 Task: Create a due date automation trigger when advanced on, 2 hours before a card is due add basic with the blue label.
Action: Mouse moved to (1179, 362)
Screenshot: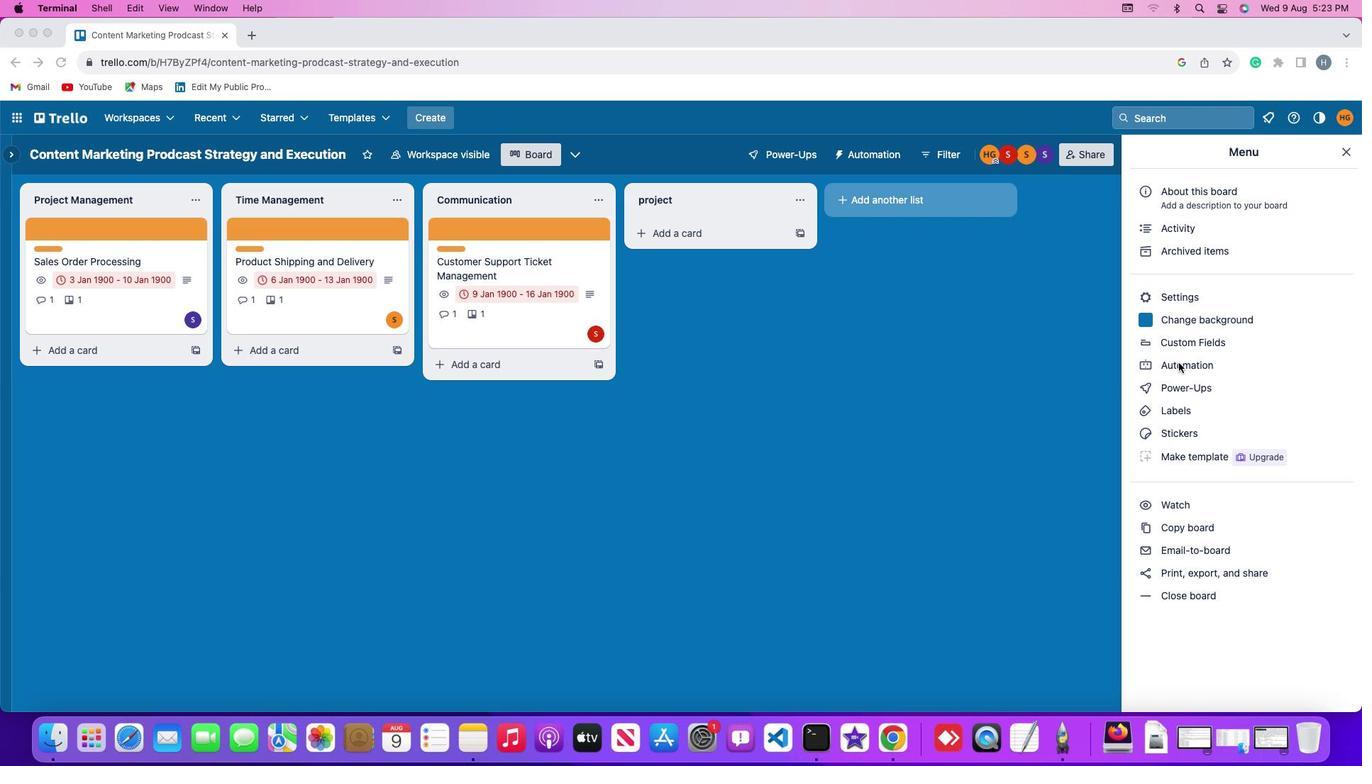 
Action: Mouse pressed left at (1179, 362)
Screenshot: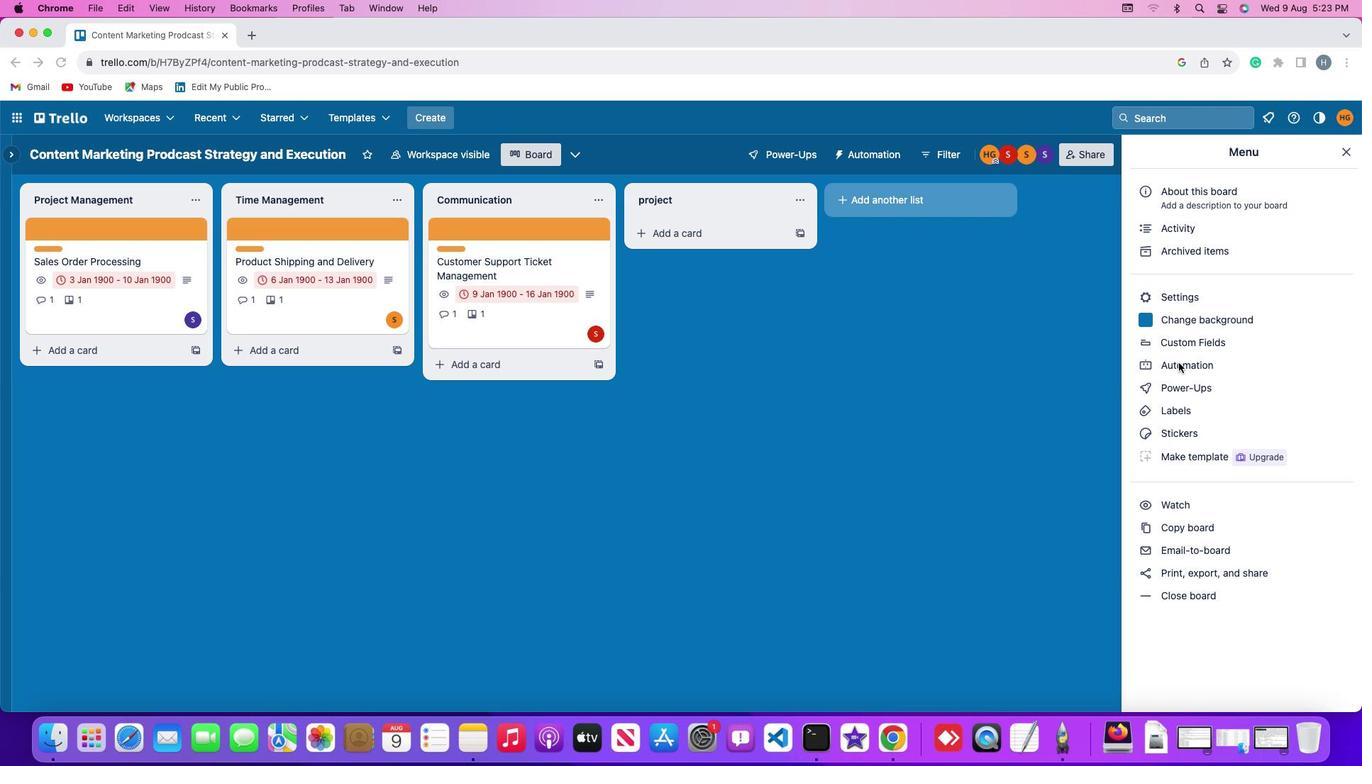 
Action: Mouse pressed left at (1179, 362)
Screenshot: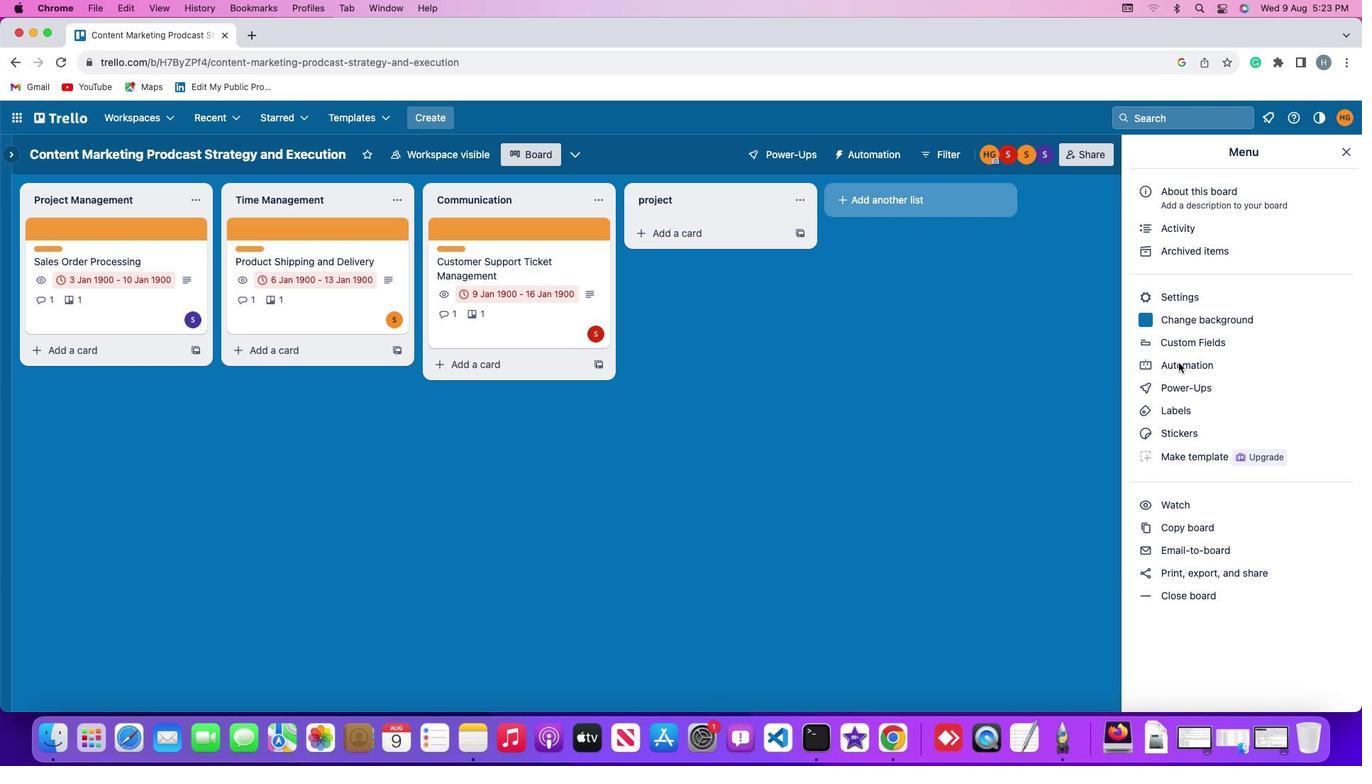 
Action: Mouse moved to (85, 337)
Screenshot: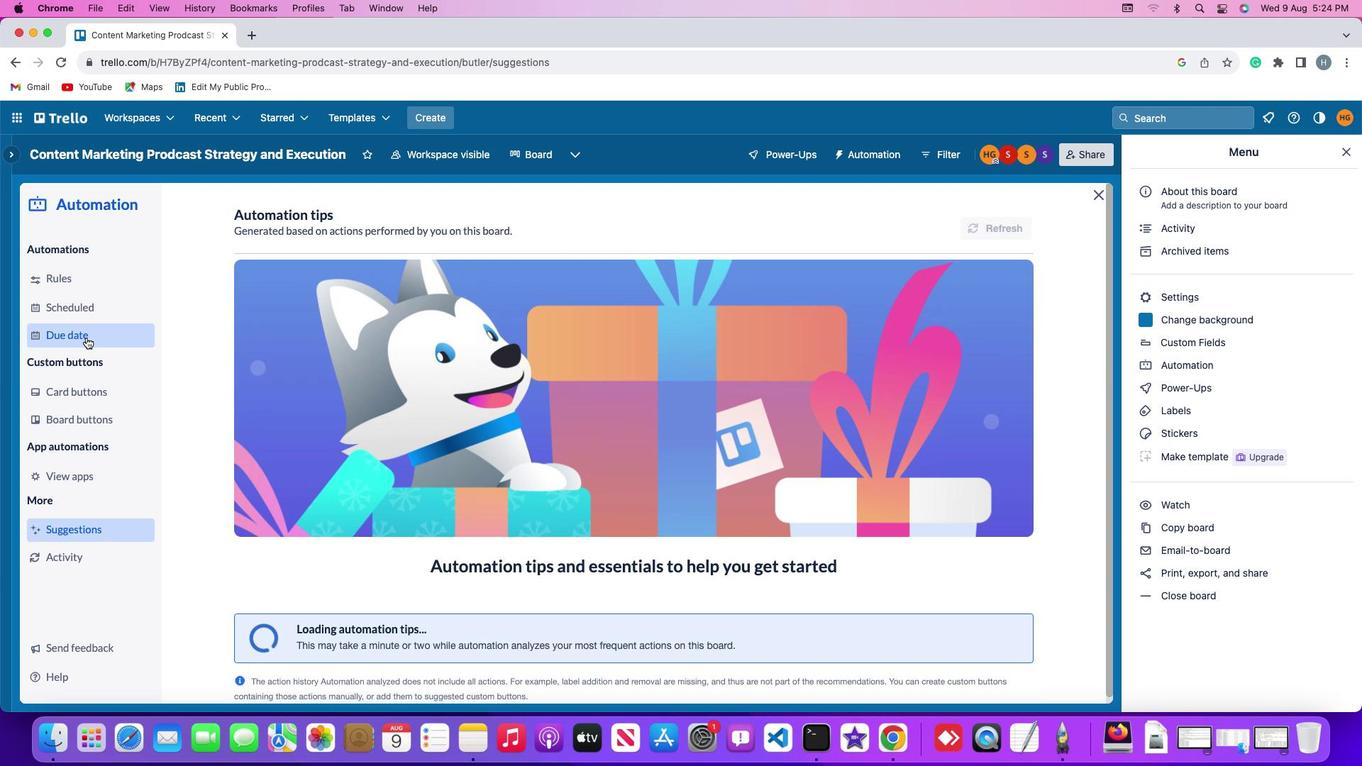 
Action: Mouse pressed left at (85, 337)
Screenshot: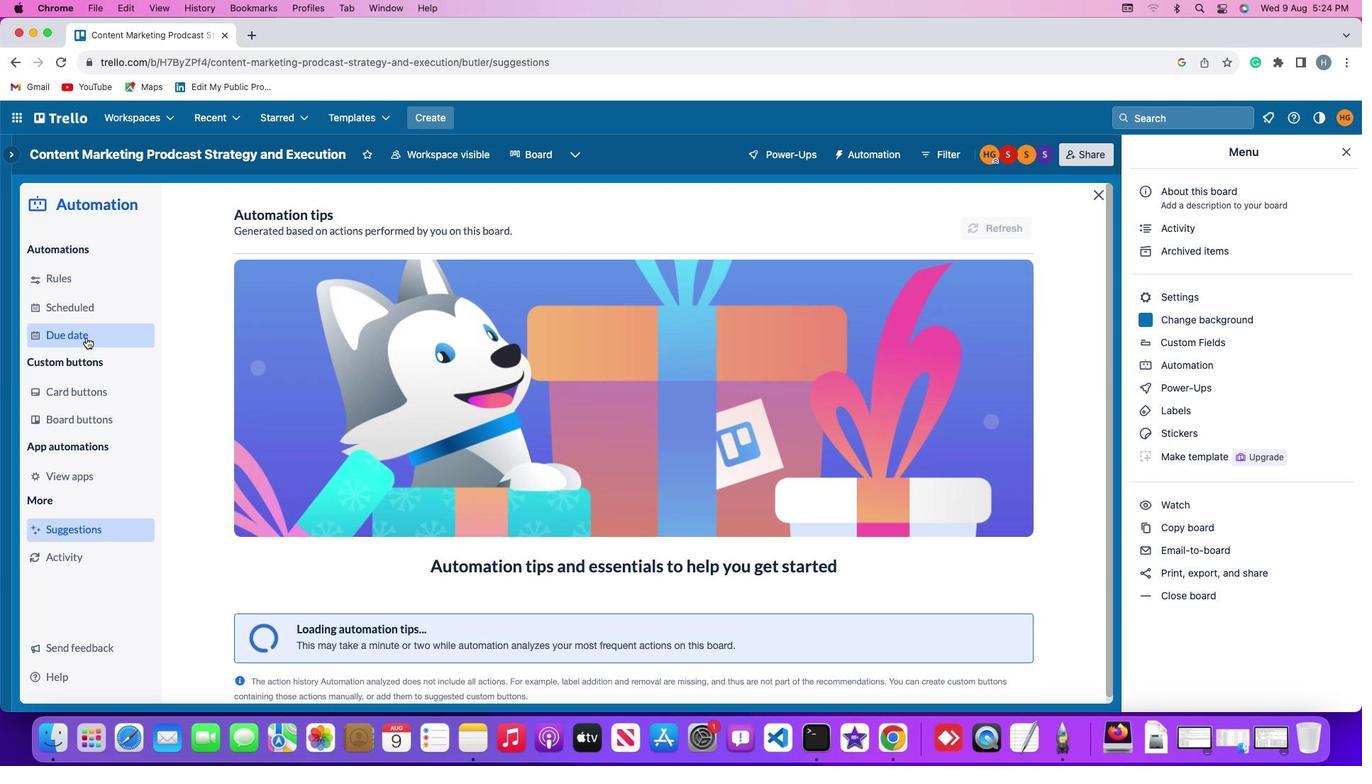 
Action: Mouse moved to (940, 216)
Screenshot: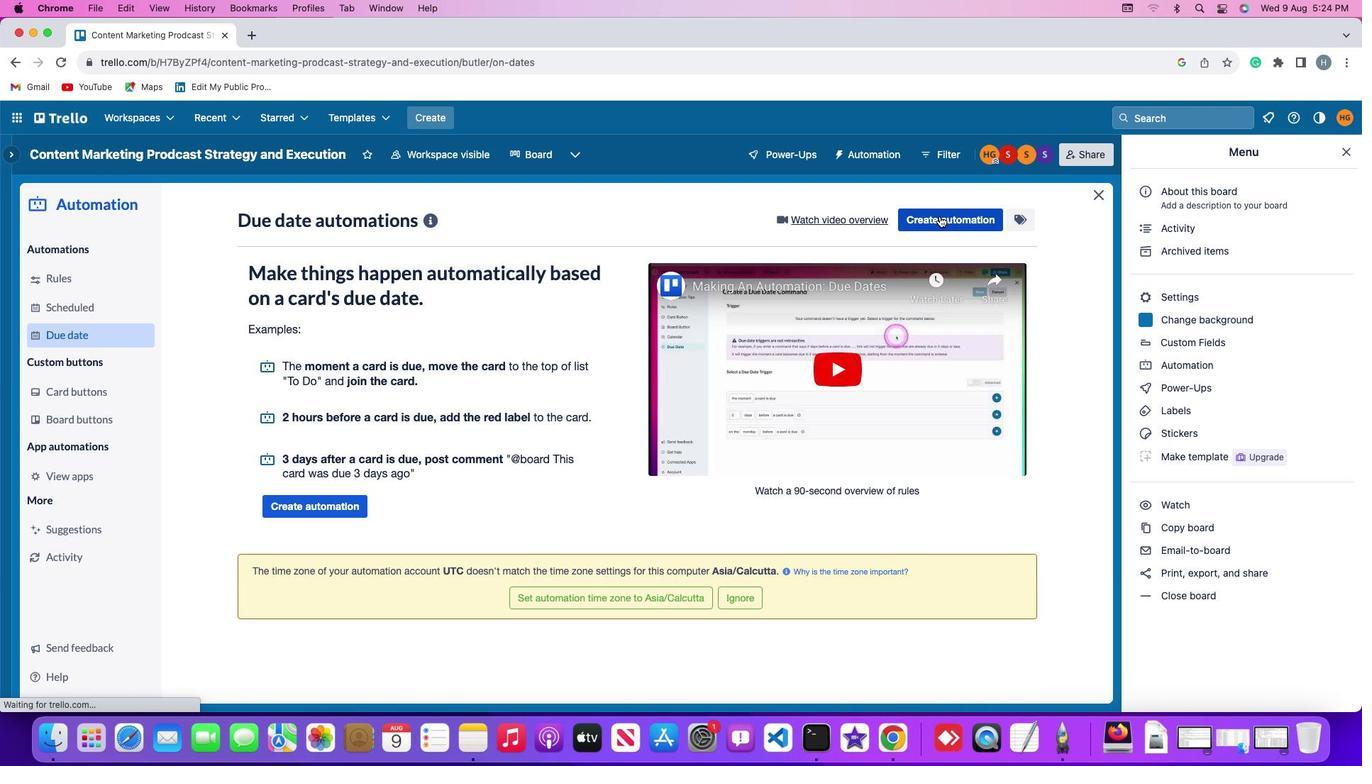 
Action: Mouse pressed left at (940, 216)
Screenshot: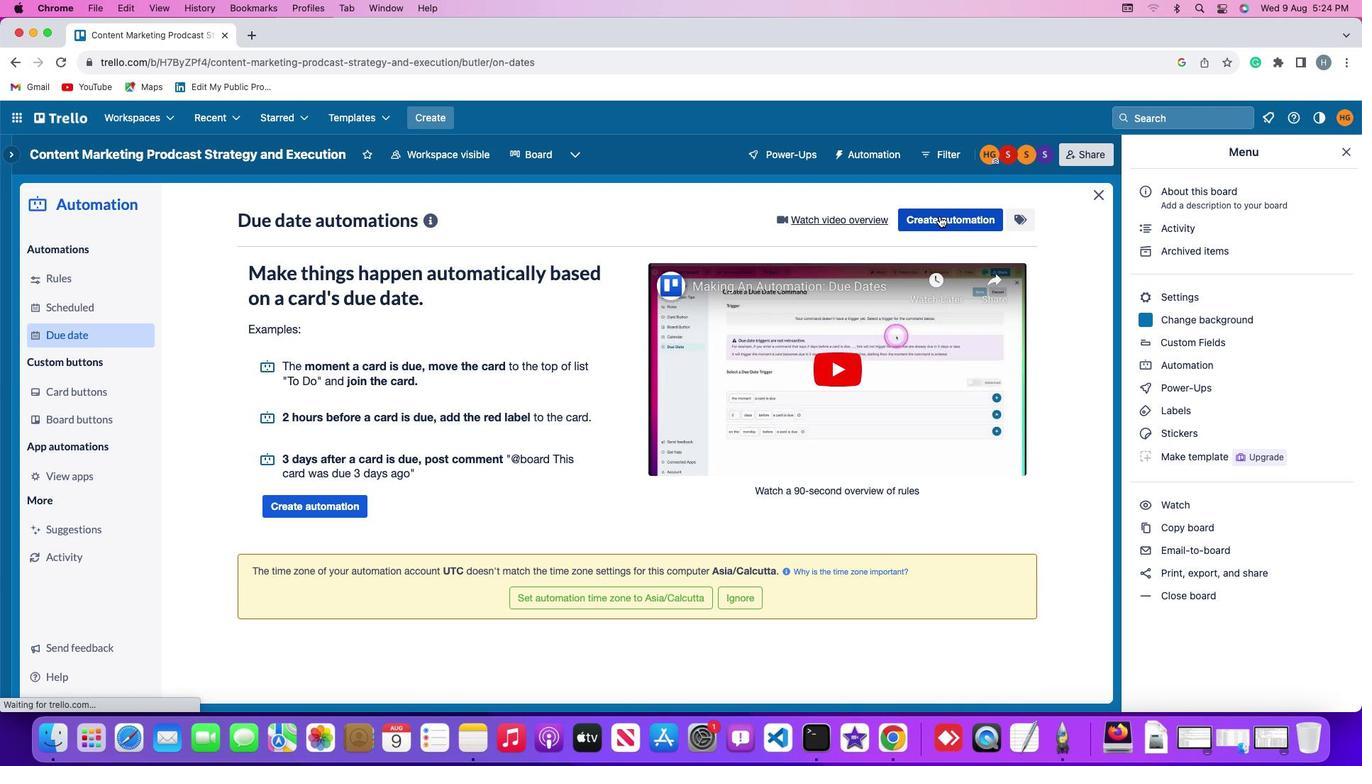 
Action: Mouse moved to (297, 351)
Screenshot: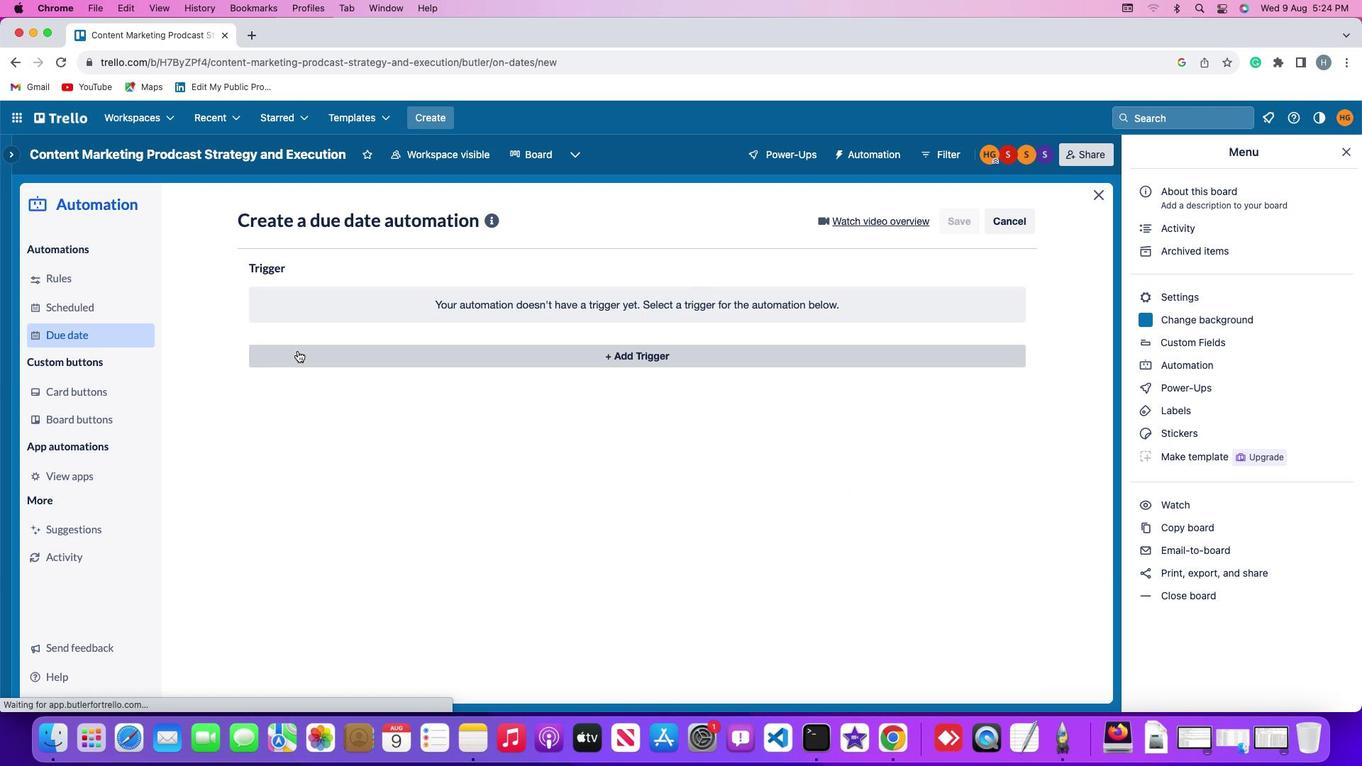 
Action: Mouse pressed left at (297, 351)
Screenshot: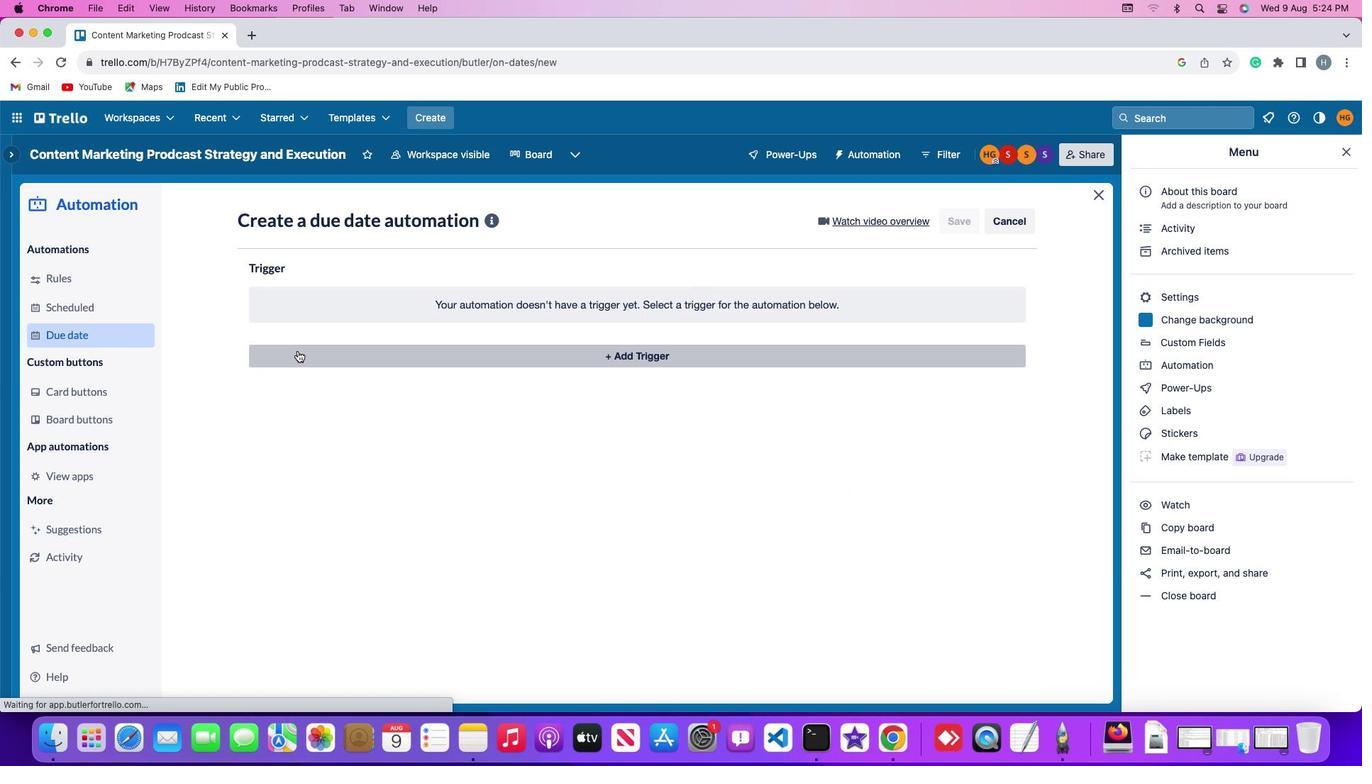 
Action: Mouse moved to (269, 562)
Screenshot: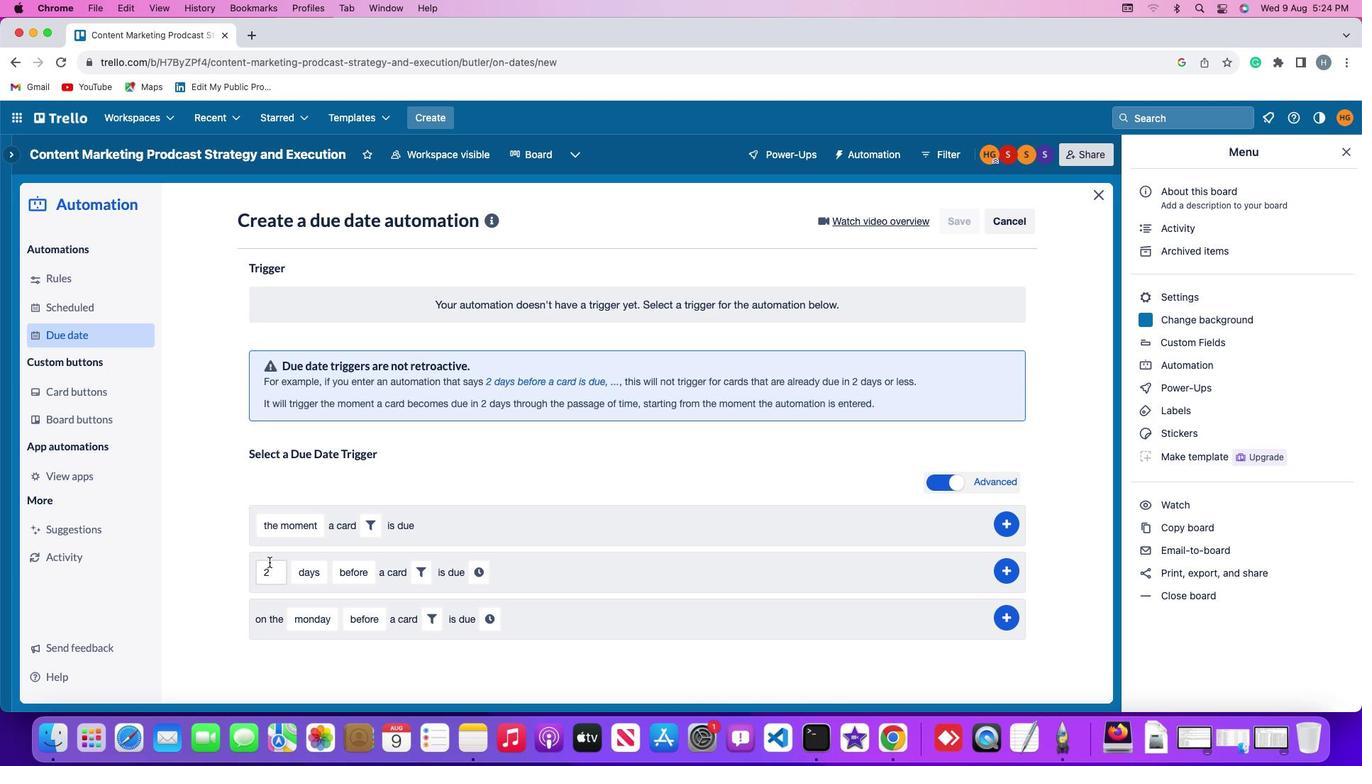 
Action: Mouse pressed left at (269, 562)
Screenshot: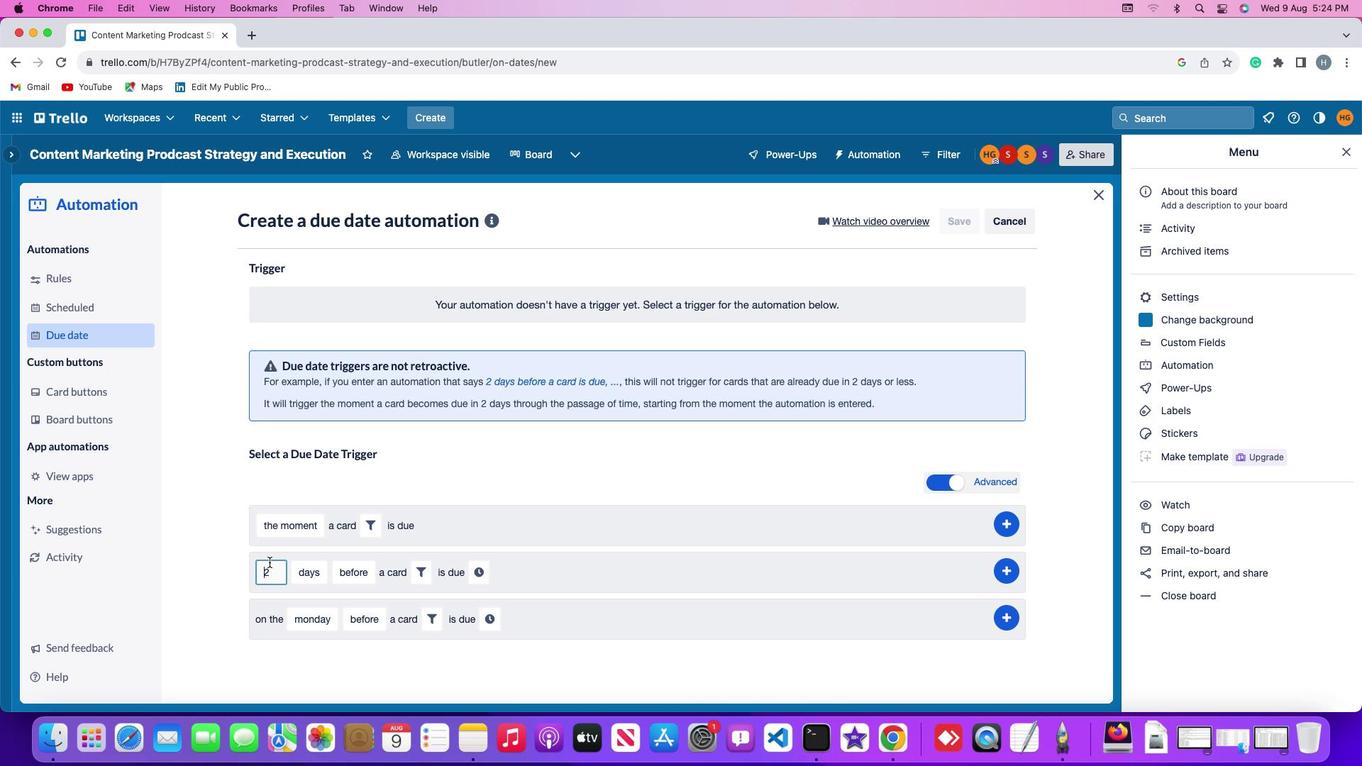 
Action: Mouse moved to (271, 559)
Screenshot: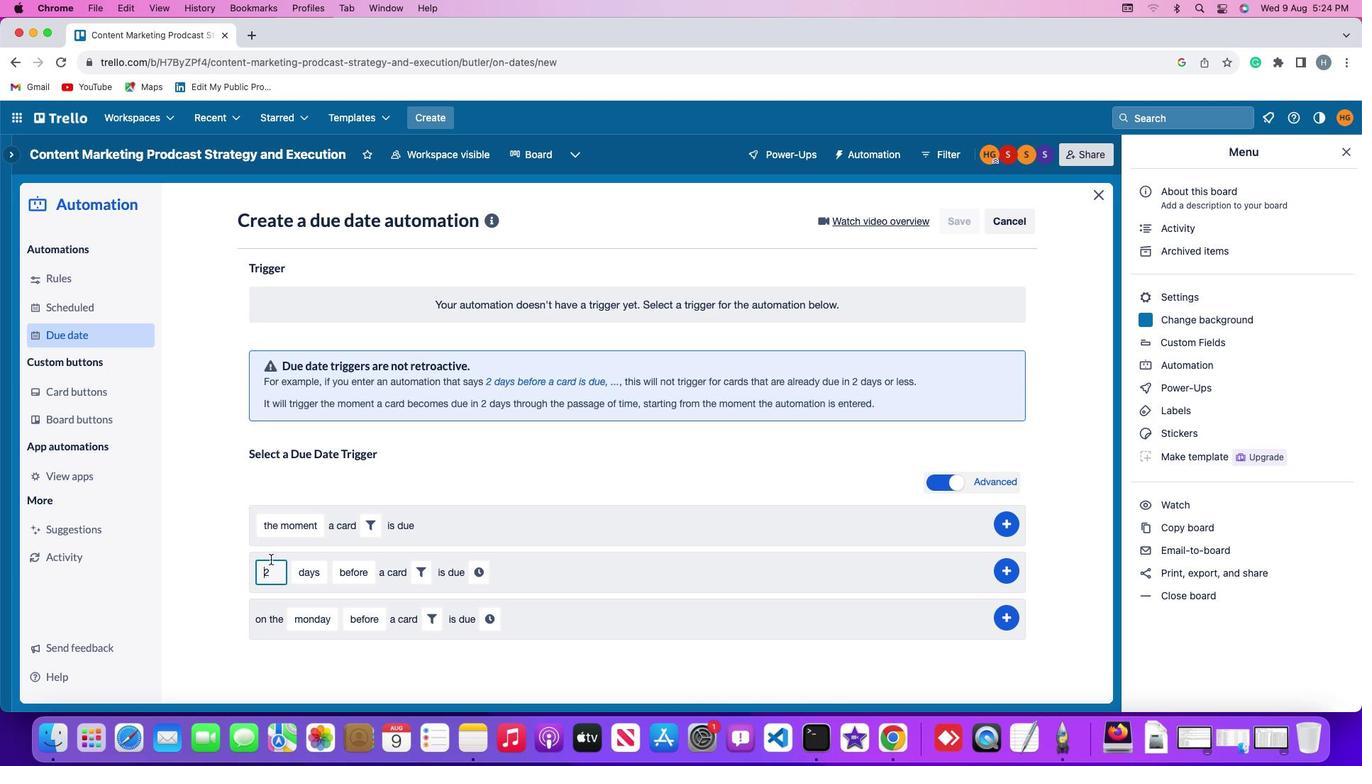 
Action: Key pressed Key.rightKey.backspace'2'
Screenshot: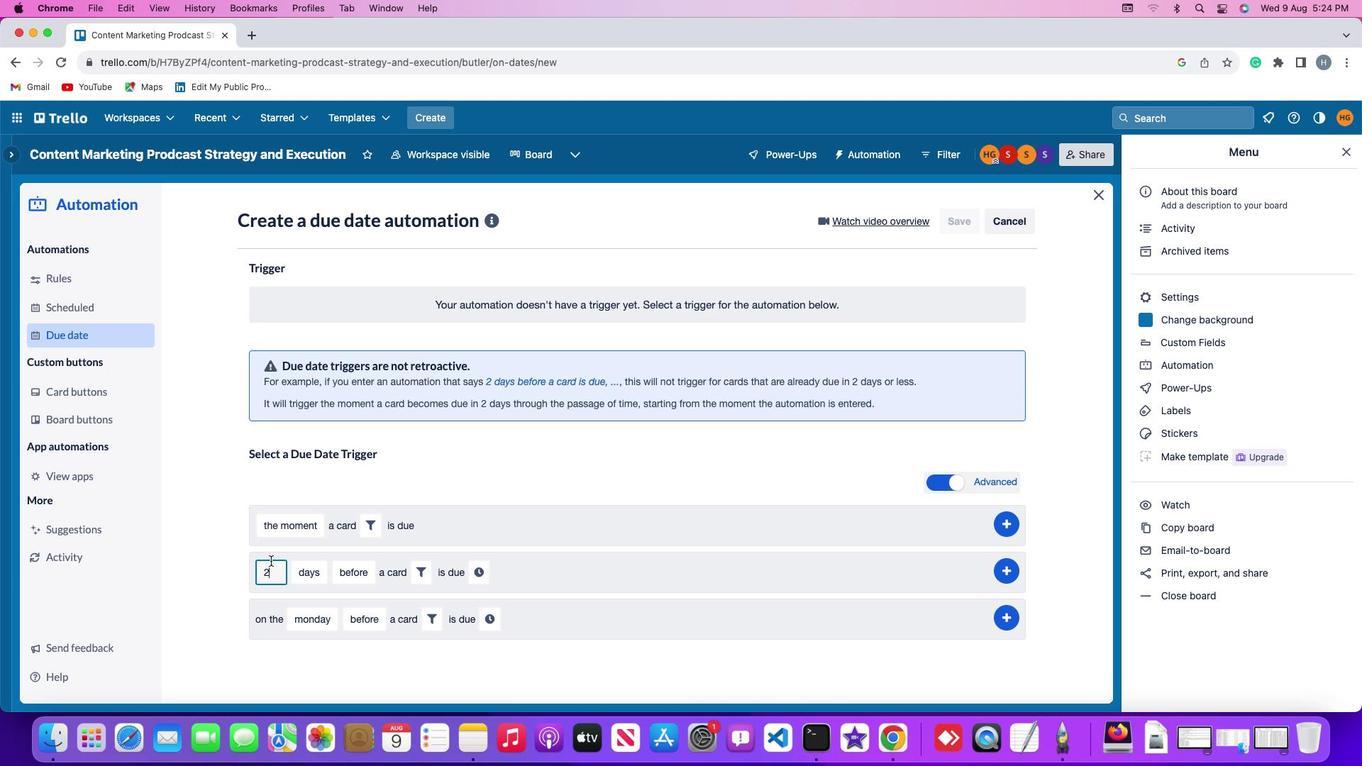 
Action: Mouse moved to (304, 570)
Screenshot: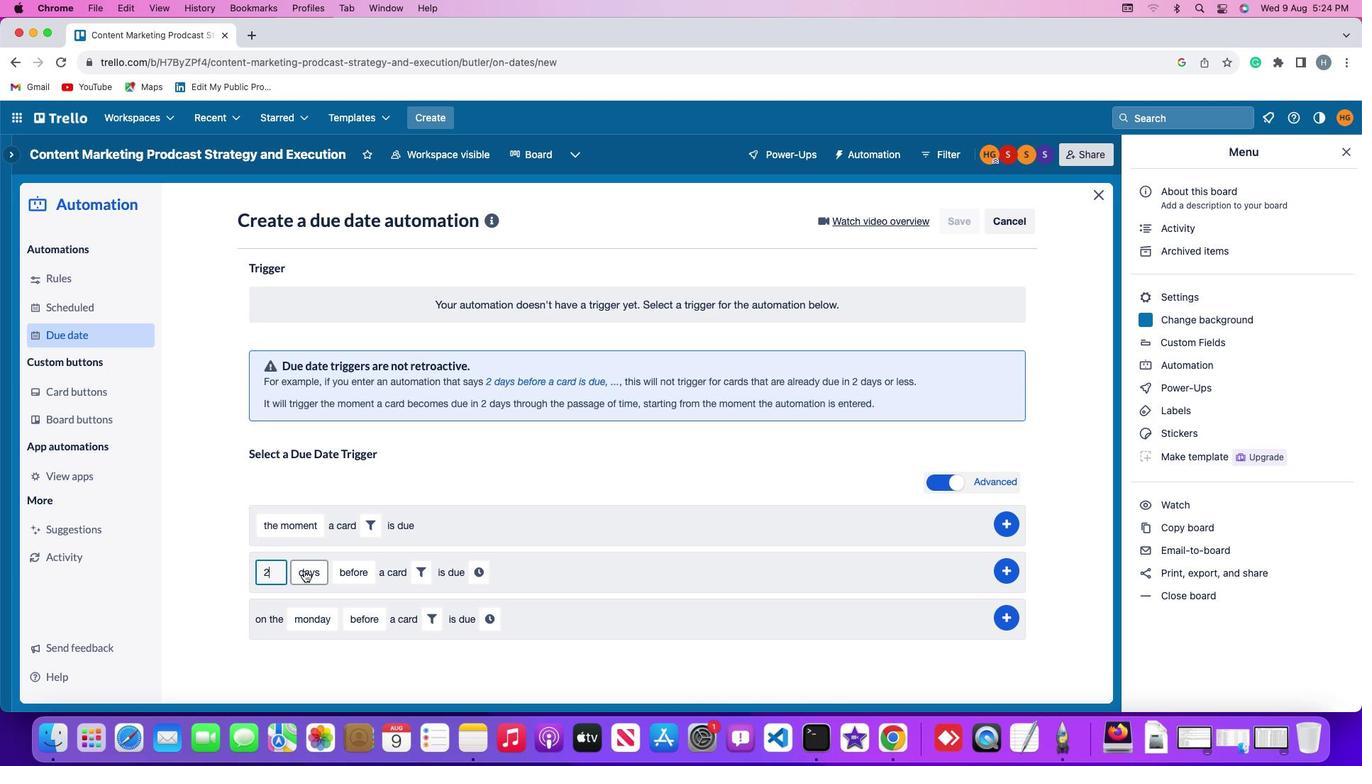 
Action: Mouse pressed left at (304, 570)
Screenshot: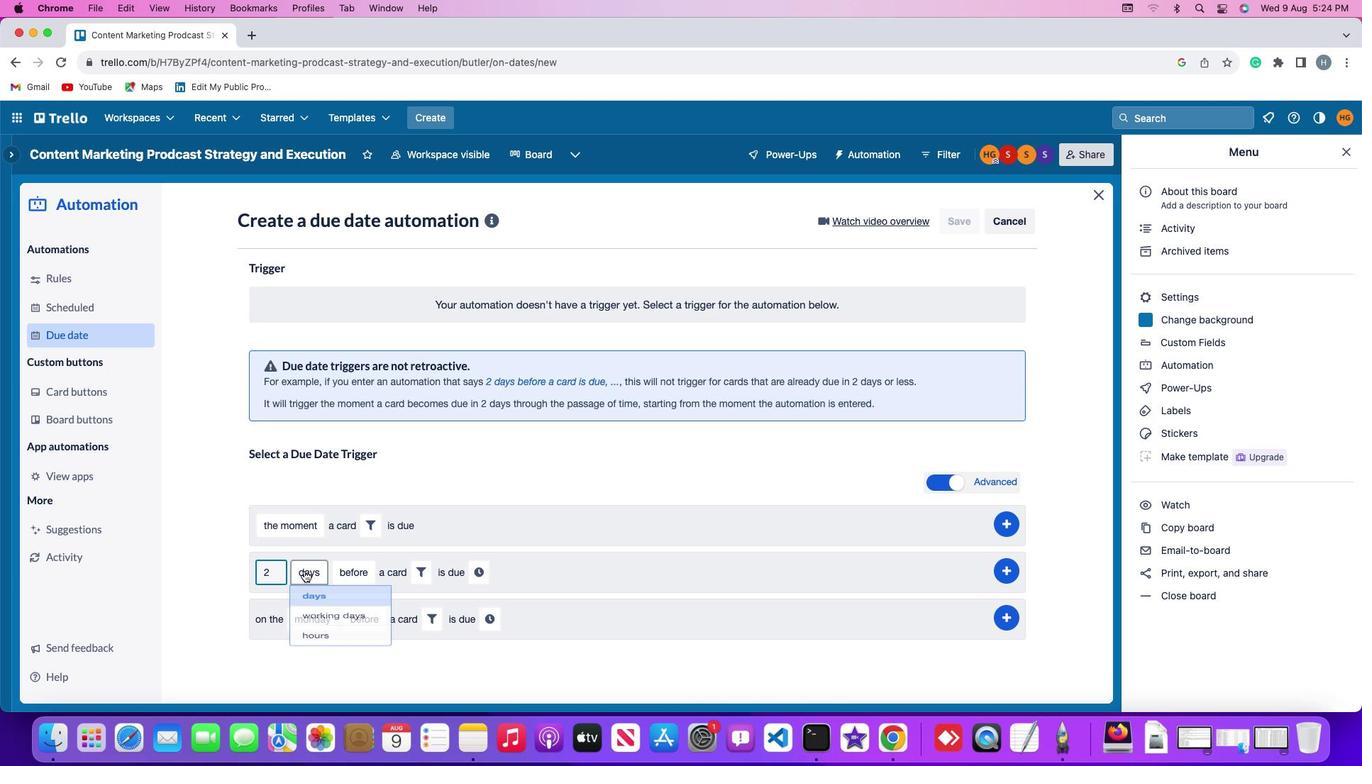 
Action: Mouse moved to (322, 658)
Screenshot: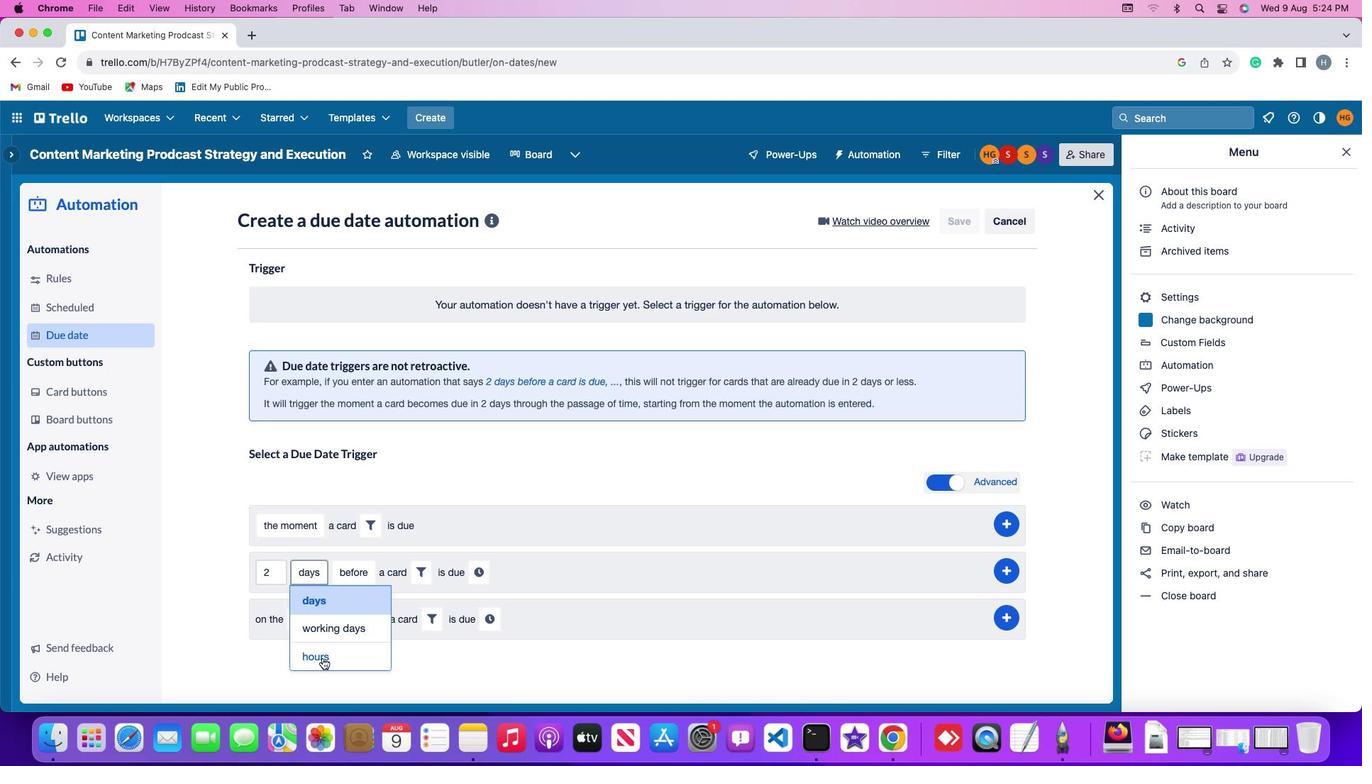 
Action: Mouse pressed left at (322, 658)
Screenshot: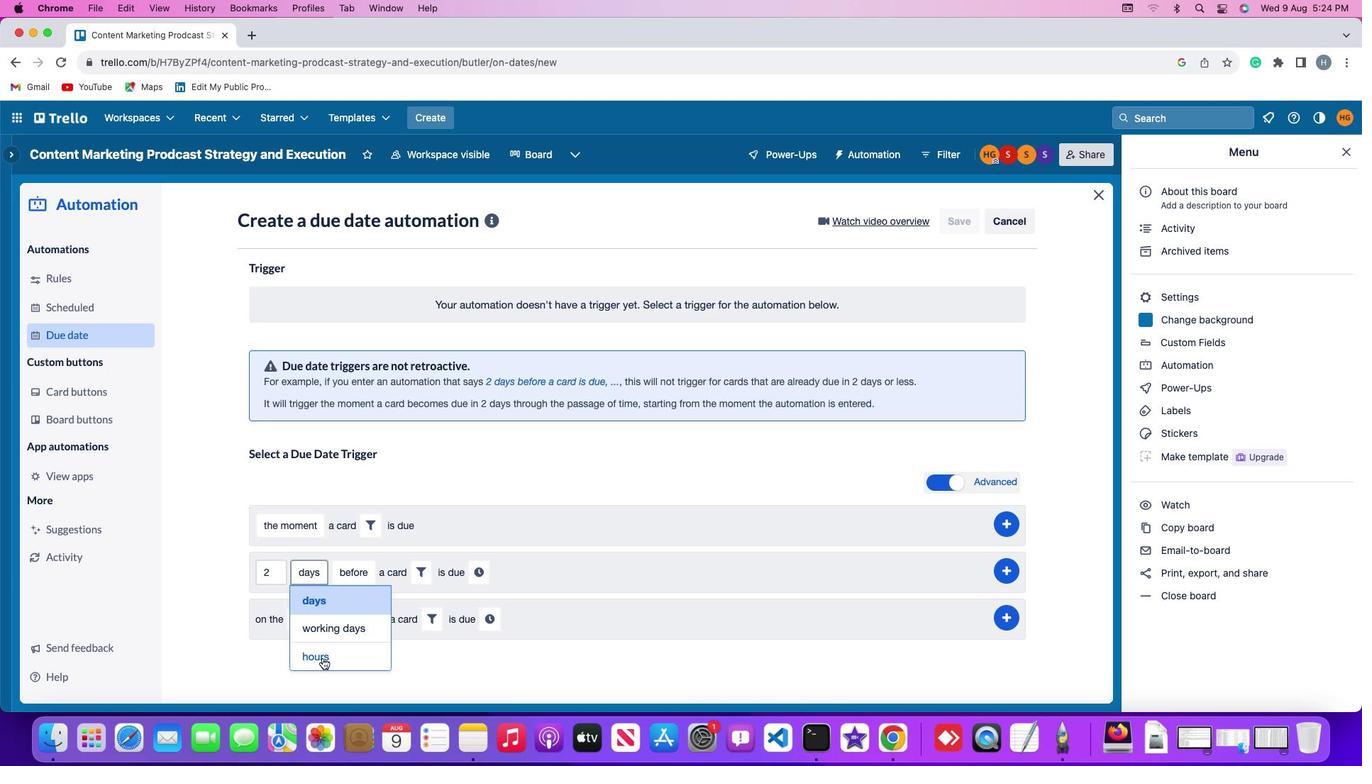 
Action: Mouse moved to (371, 567)
Screenshot: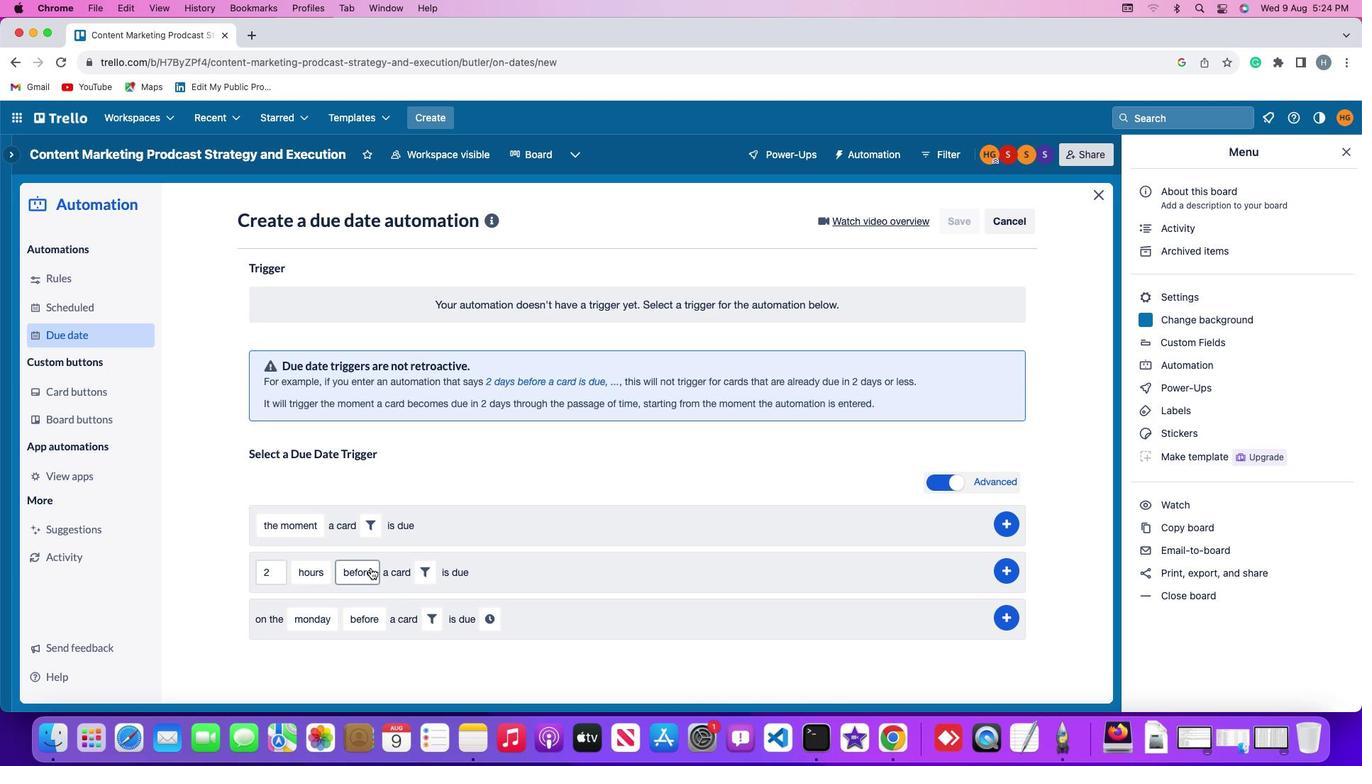 
Action: Mouse pressed left at (371, 567)
Screenshot: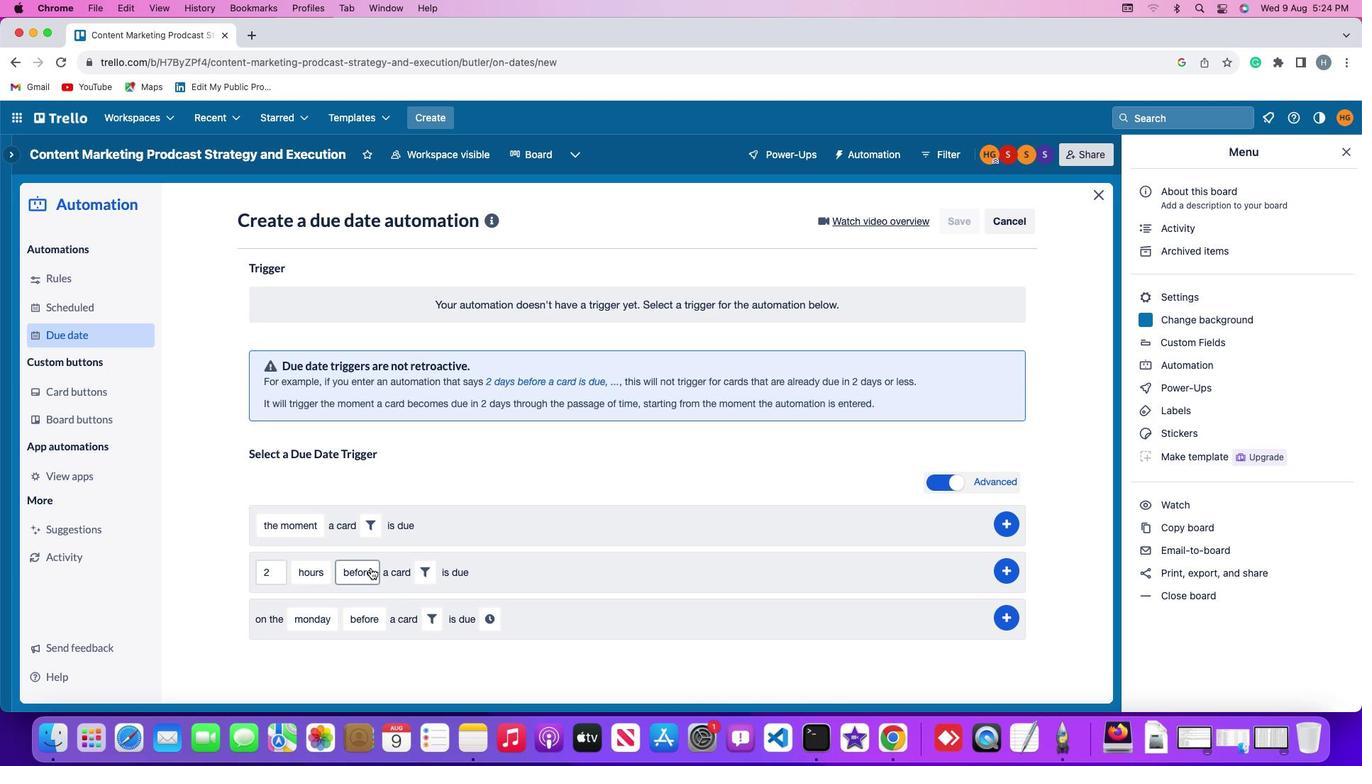 
Action: Mouse moved to (369, 596)
Screenshot: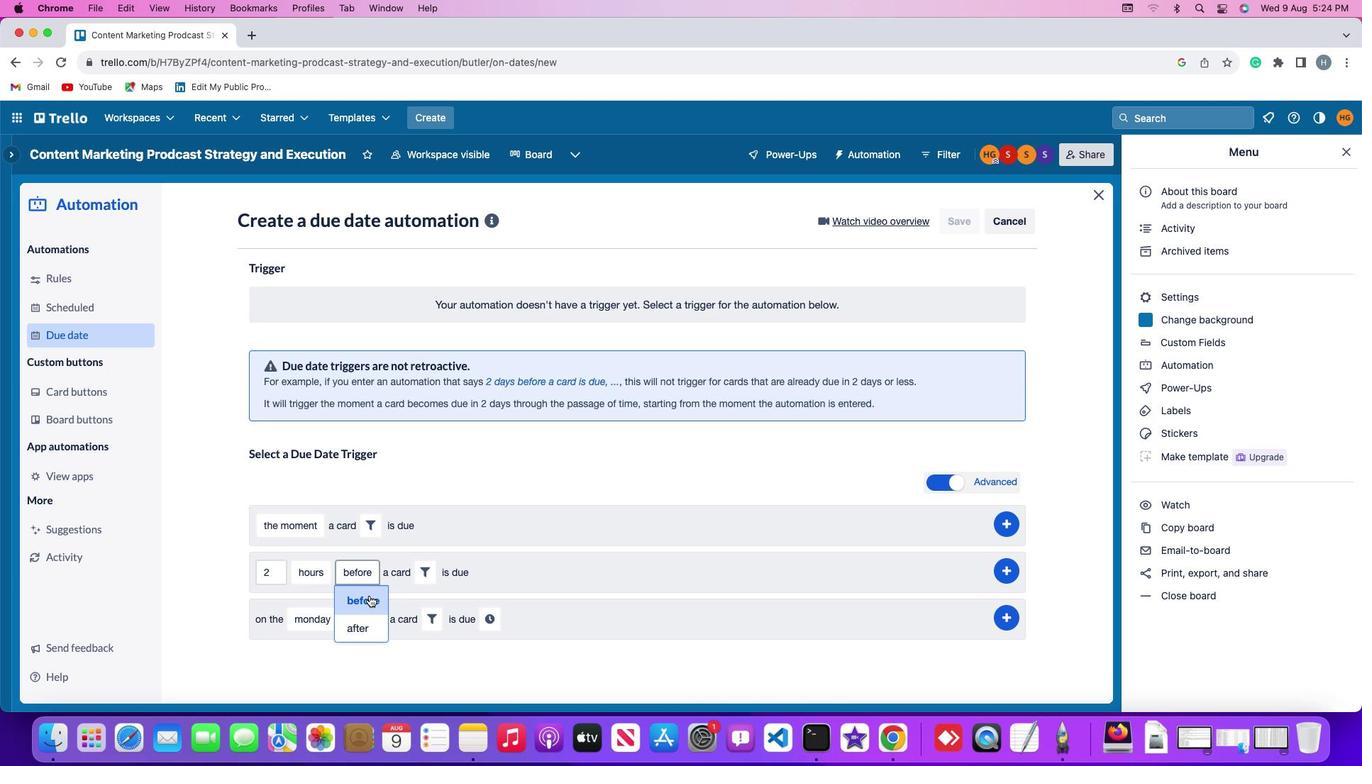 
Action: Mouse pressed left at (369, 596)
Screenshot: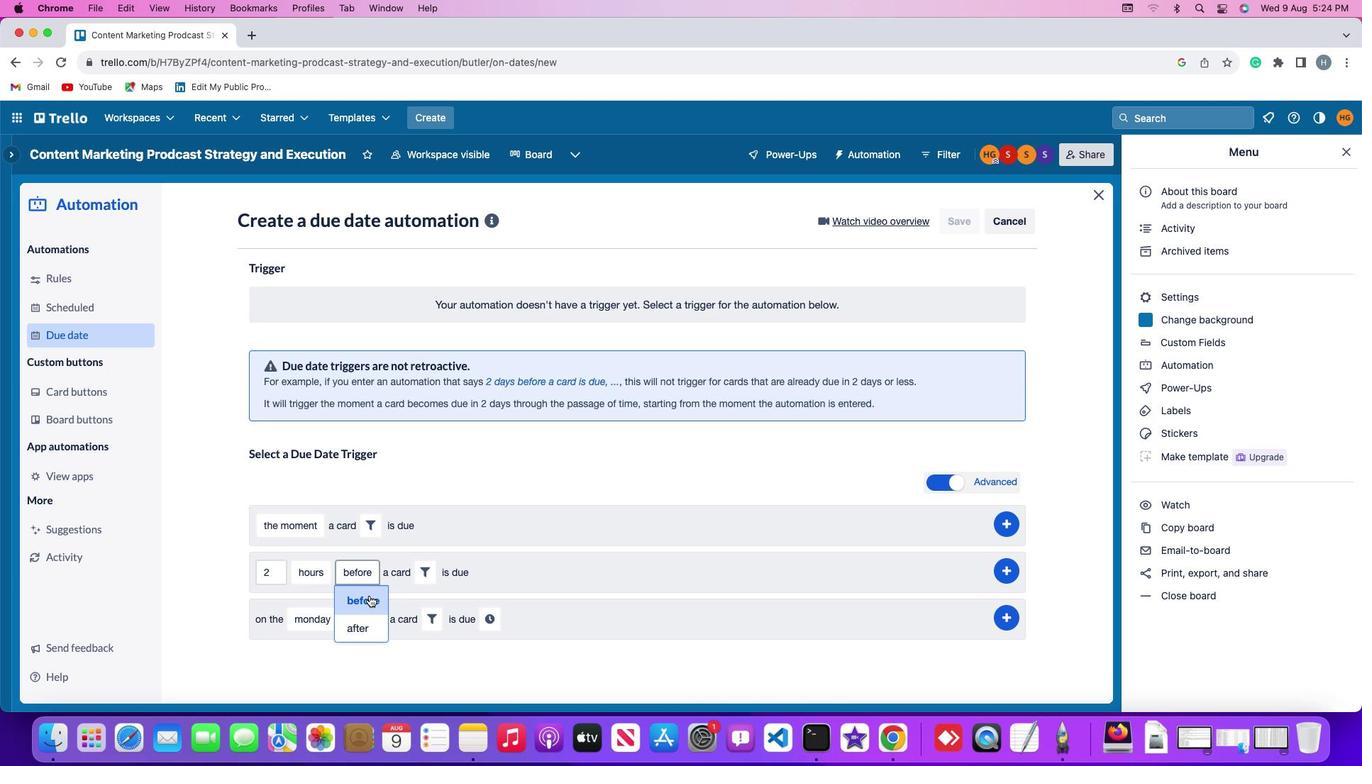 
Action: Mouse moved to (414, 571)
Screenshot: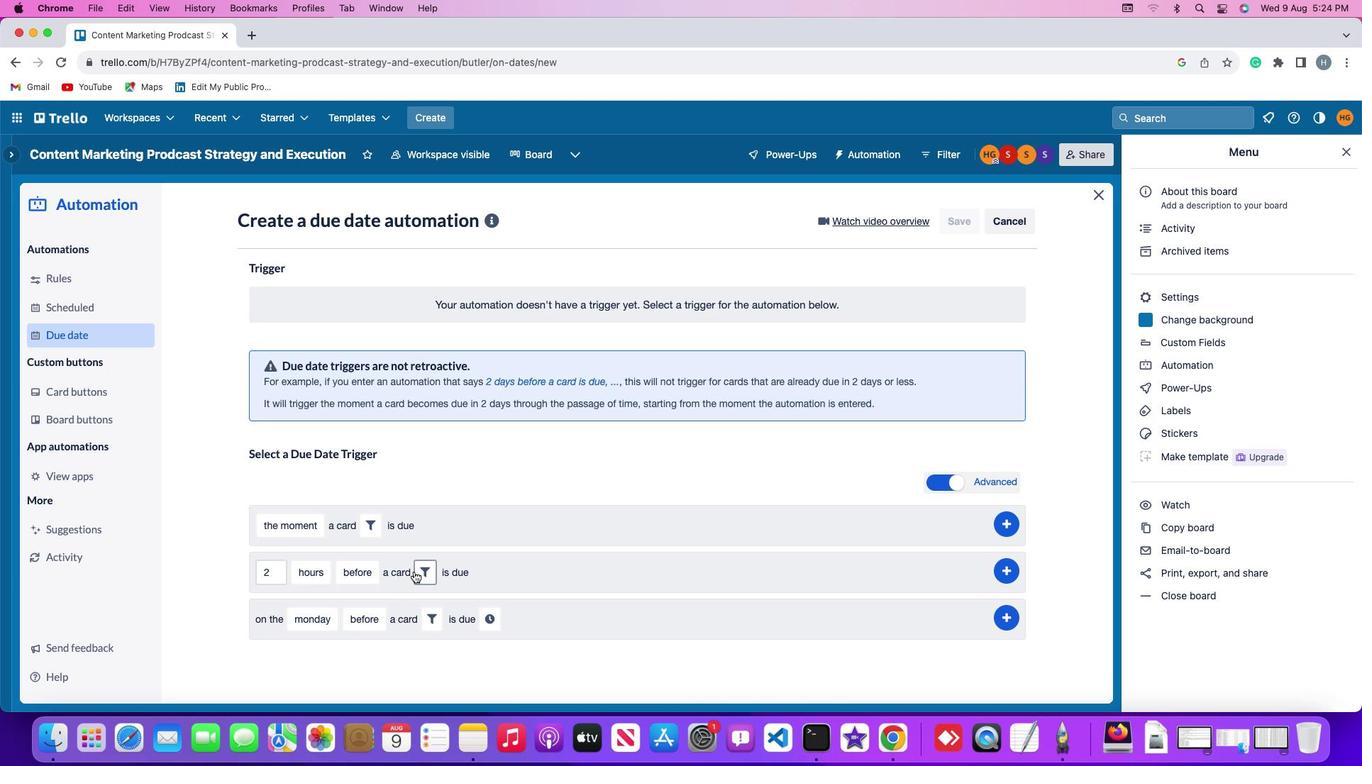 
Action: Mouse pressed left at (414, 571)
Screenshot: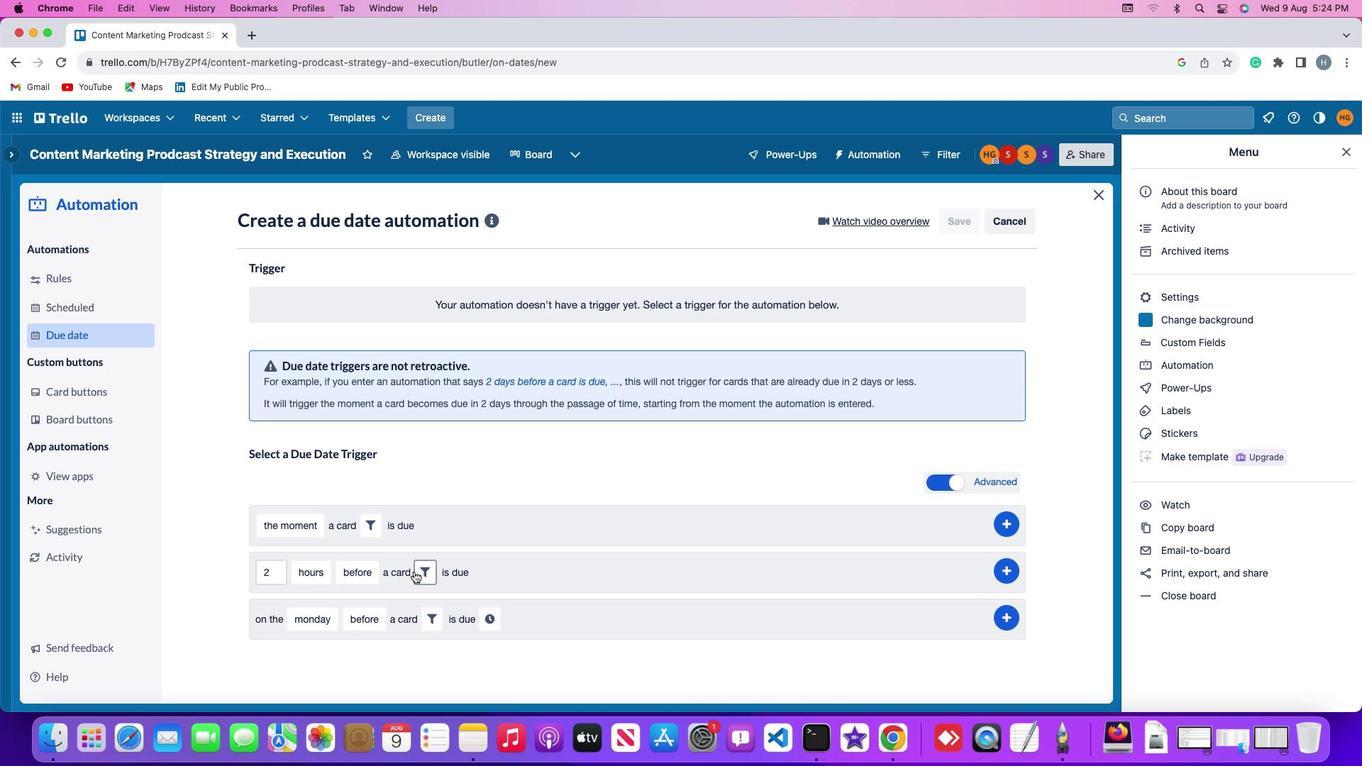
Action: Mouse moved to (381, 661)
Screenshot: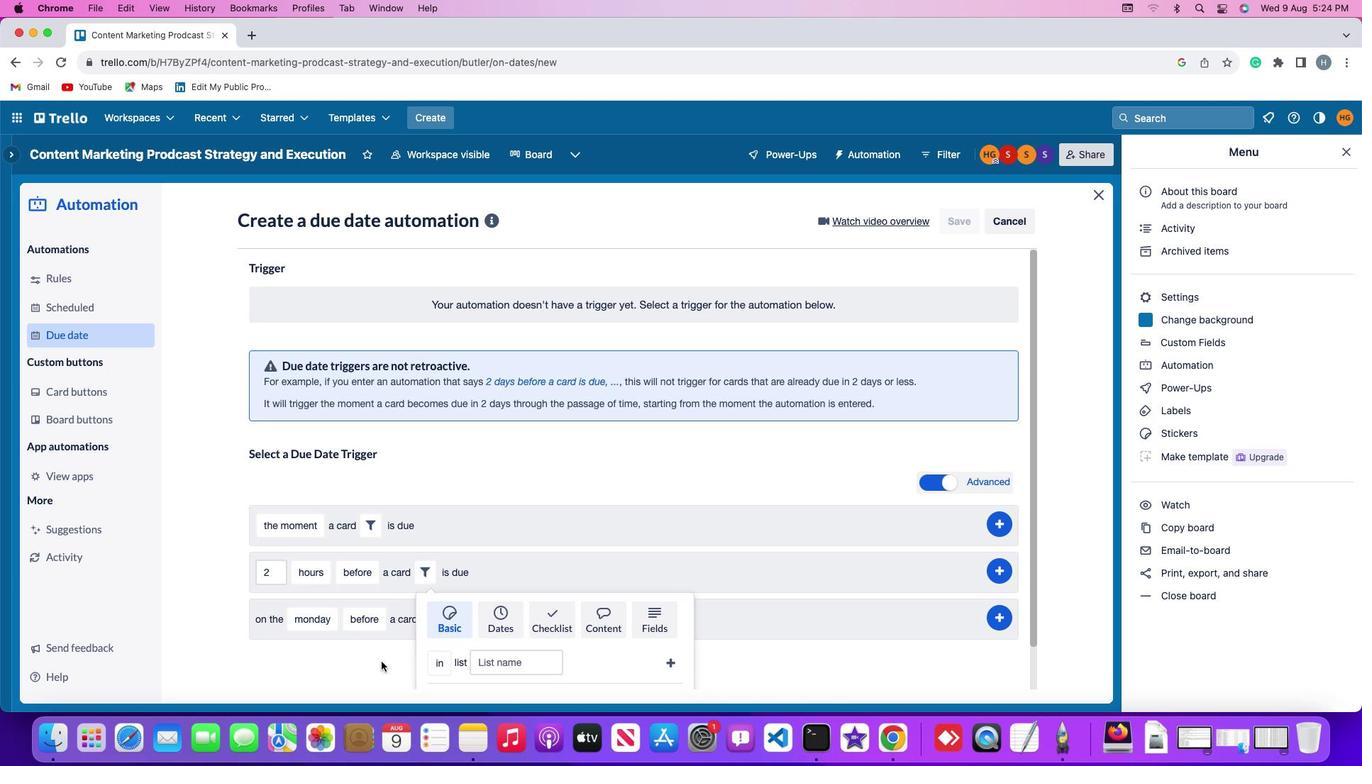 
Action: Mouse scrolled (381, 661) with delta (0, 0)
Screenshot: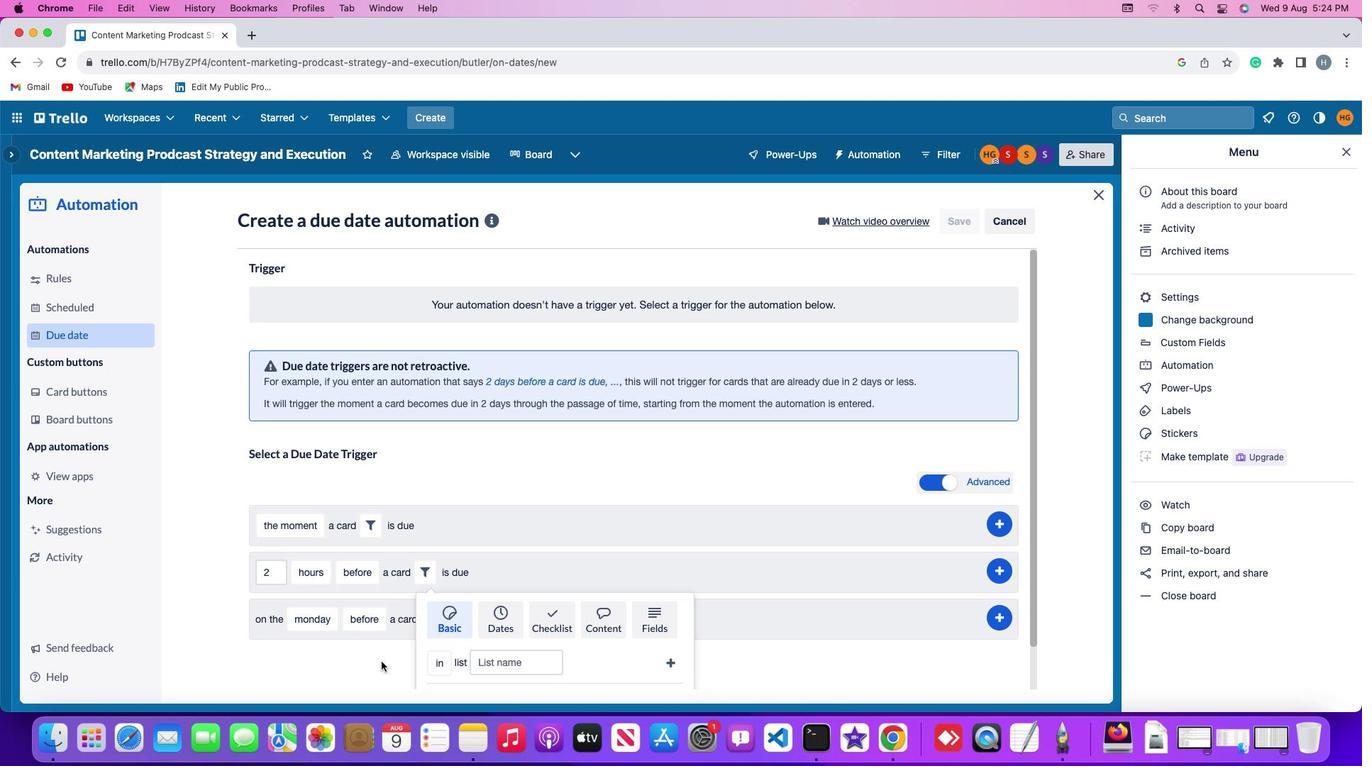 
Action: Mouse scrolled (381, 661) with delta (0, 0)
Screenshot: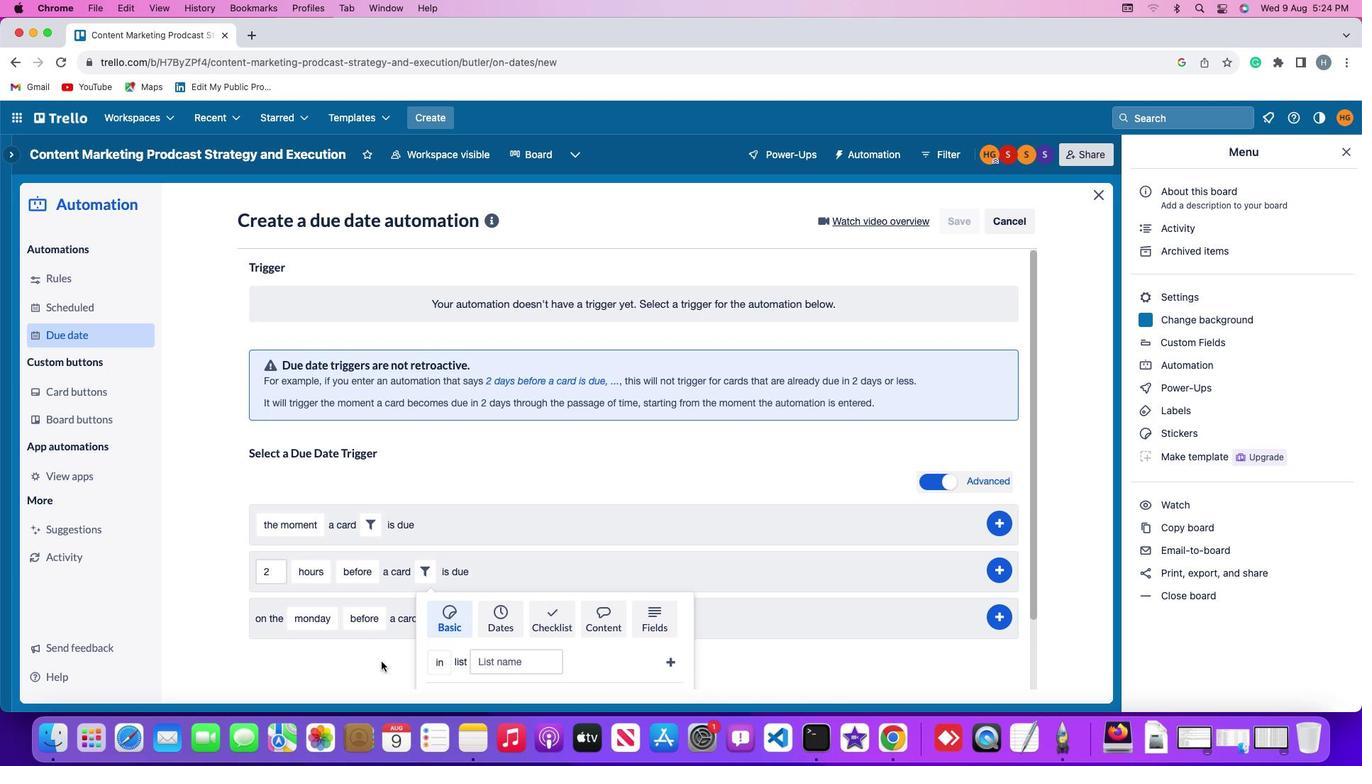 
Action: Mouse scrolled (381, 661) with delta (0, -1)
Screenshot: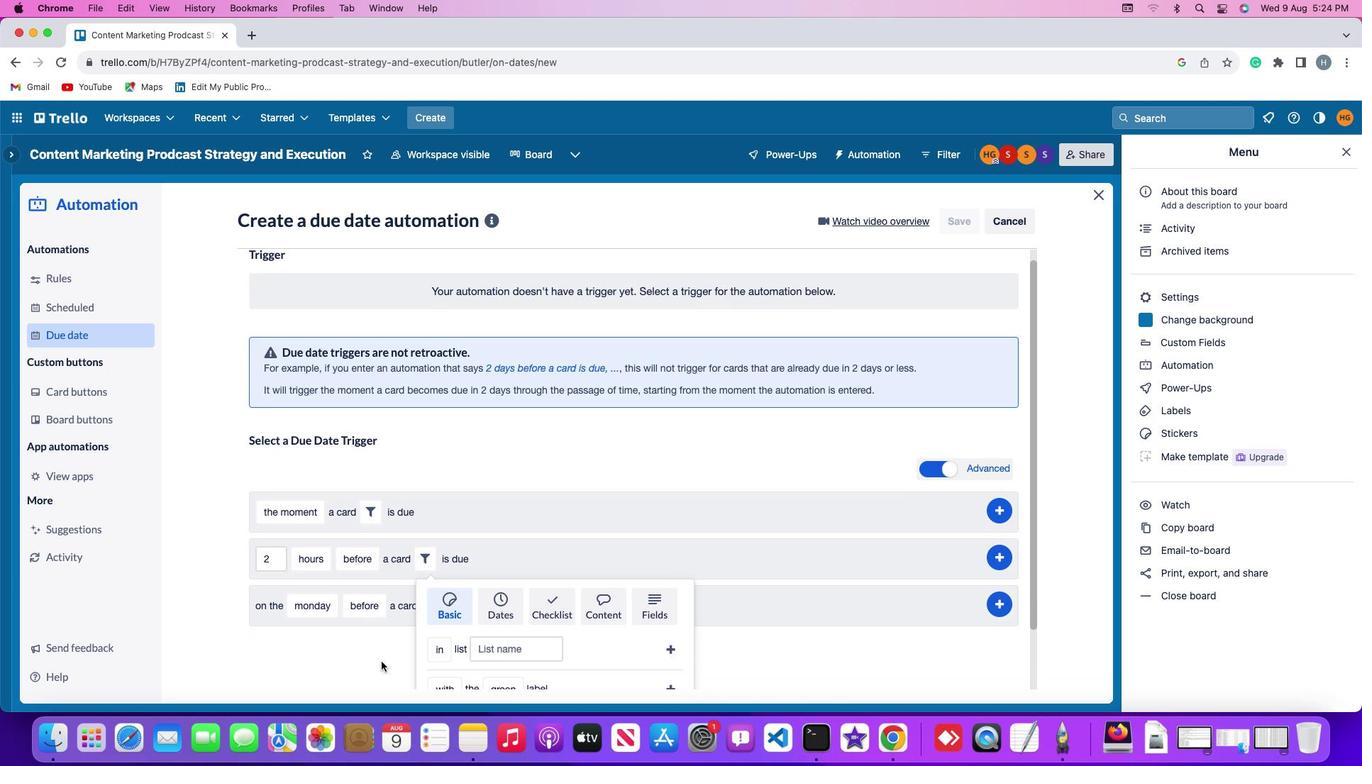 
Action: Mouse moved to (443, 627)
Screenshot: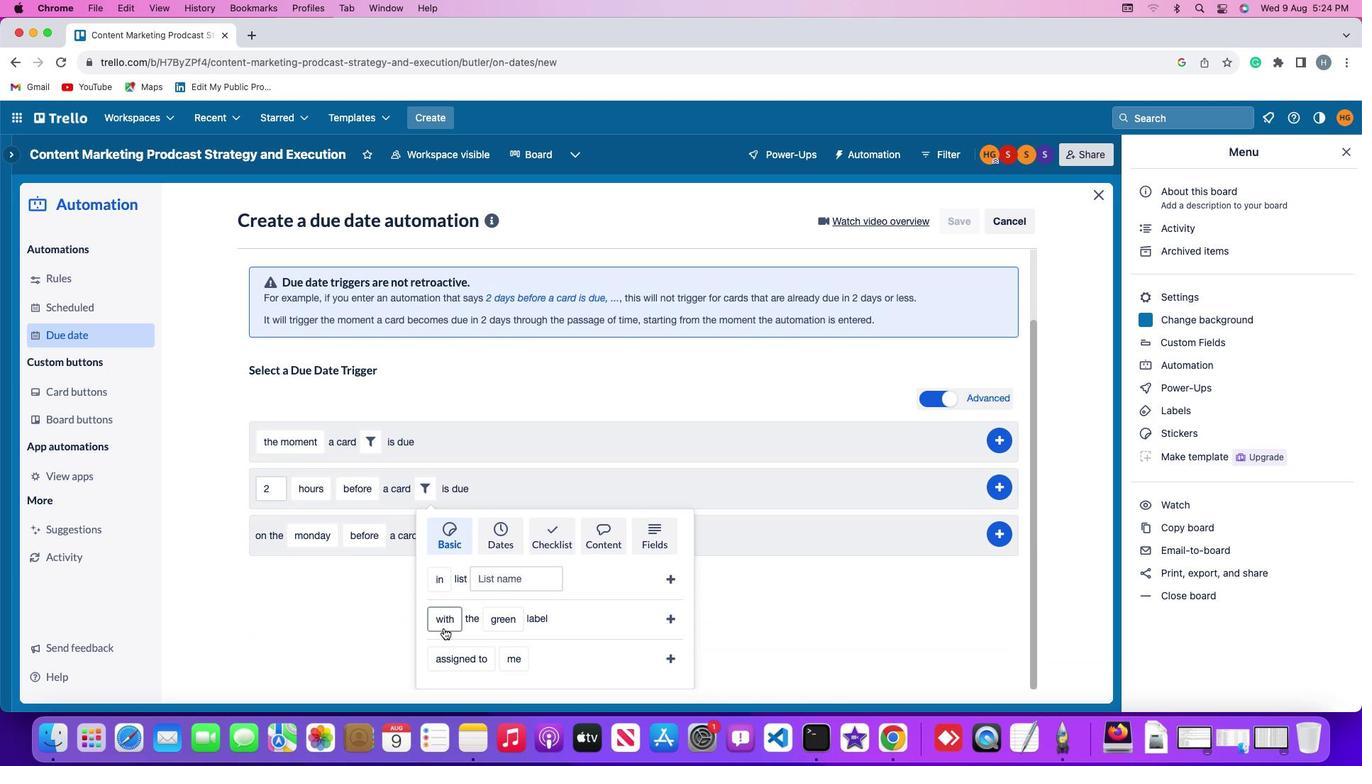 
Action: Mouse pressed left at (443, 627)
Screenshot: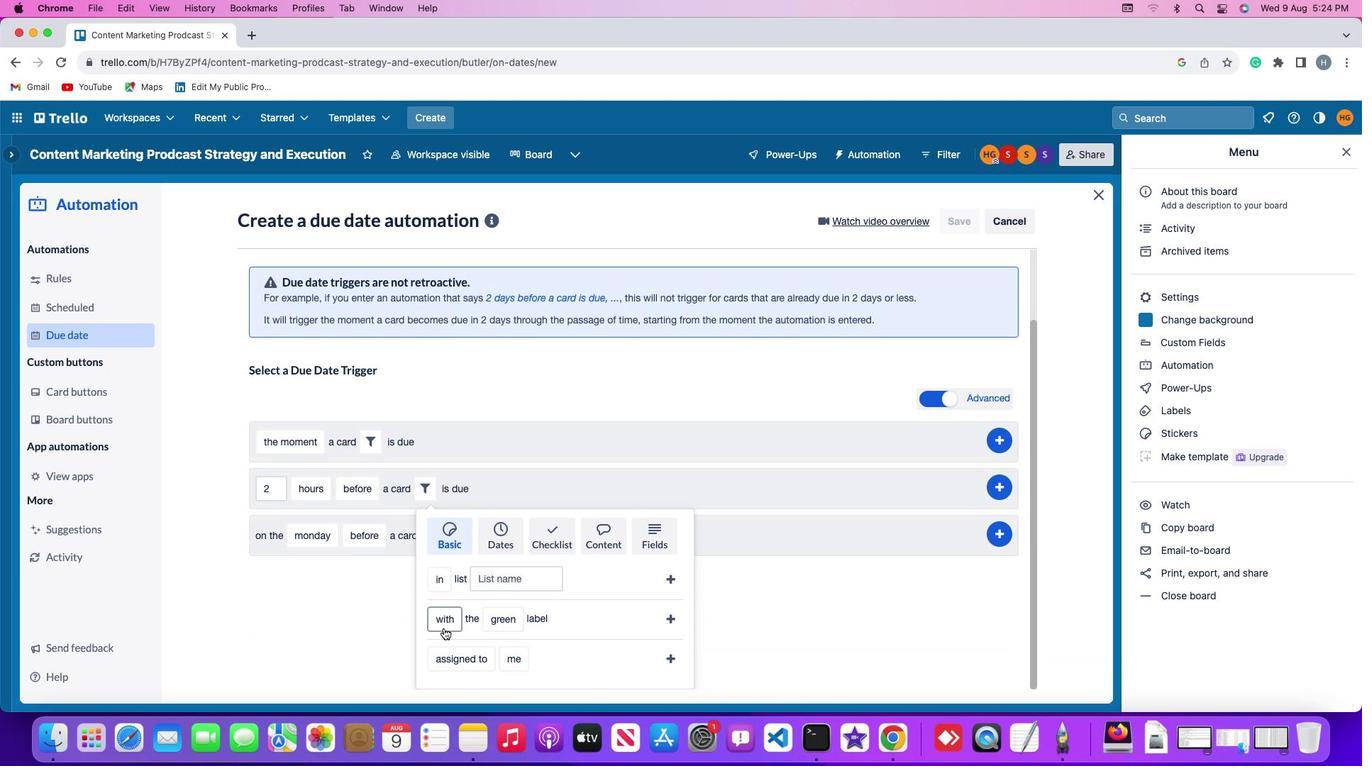 
Action: Mouse moved to (449, 542)
Screenshot: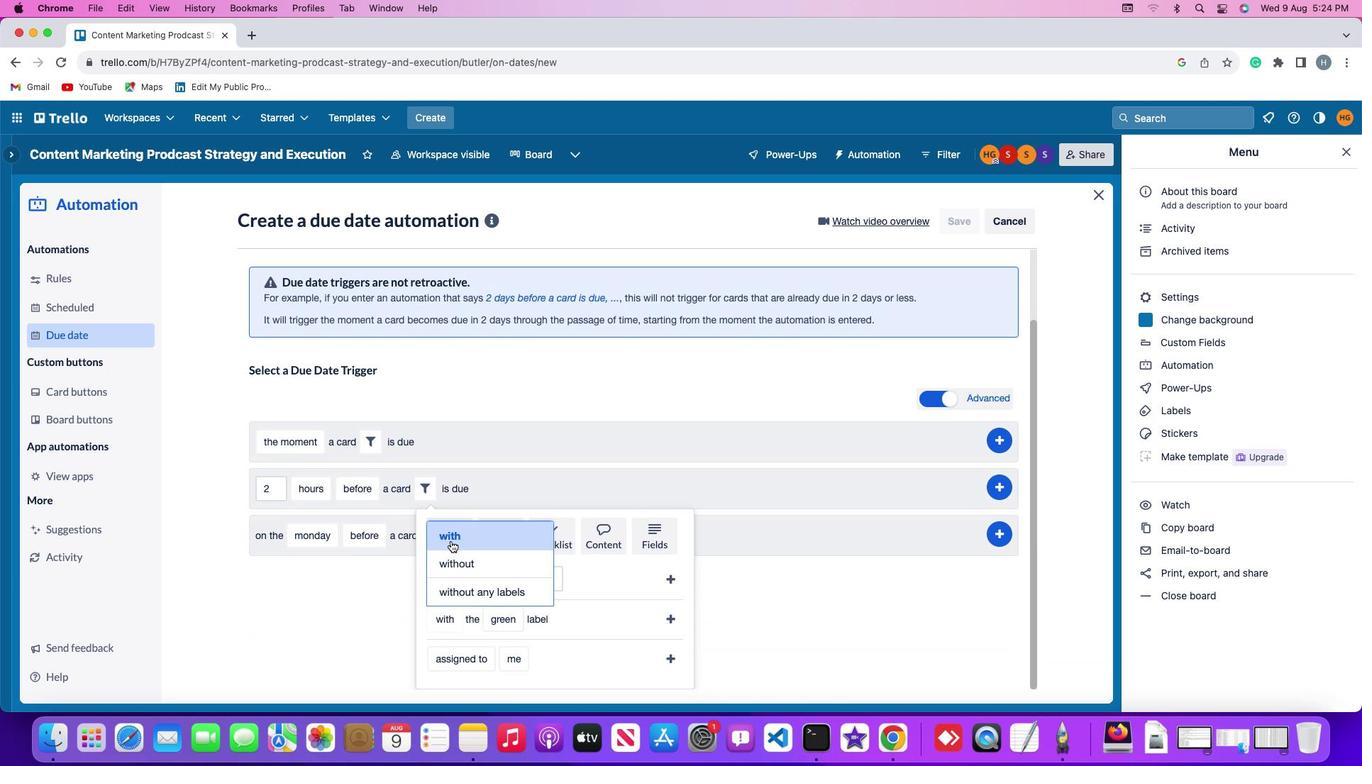 
Action: Mouse pressed left at (449, 542)
Screenshot: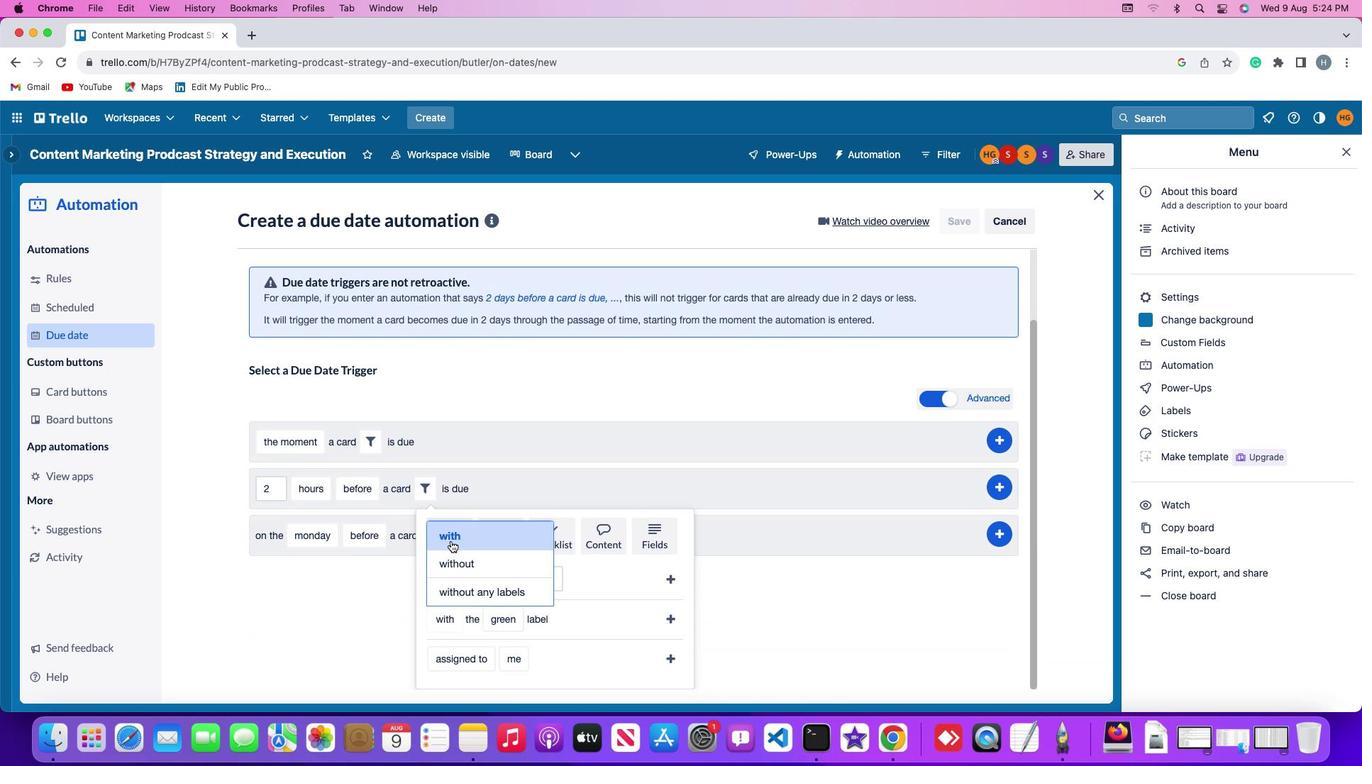 
Action: Mouse moved to (348, 642)
Screenshot: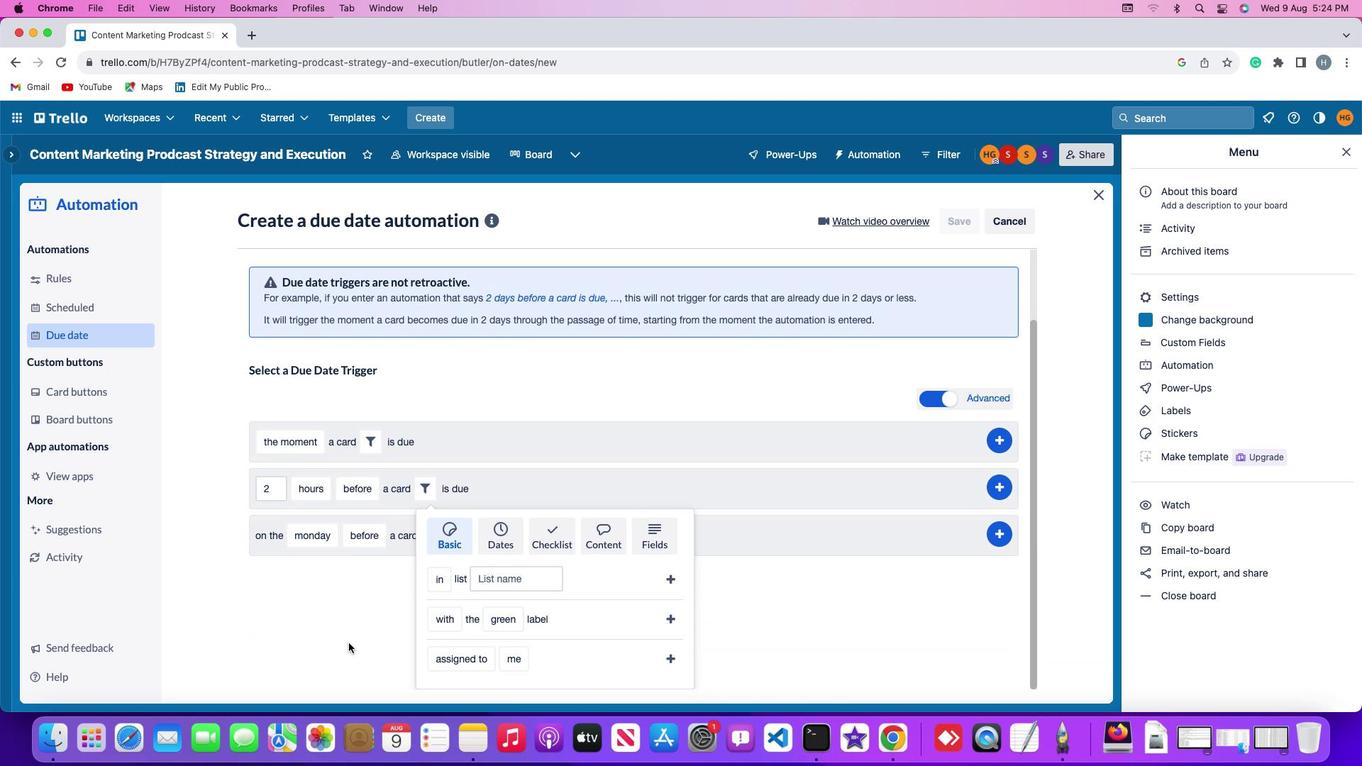 
Action: Mouse scrolled (348, 642) with delta (0, 0)
Screenshot: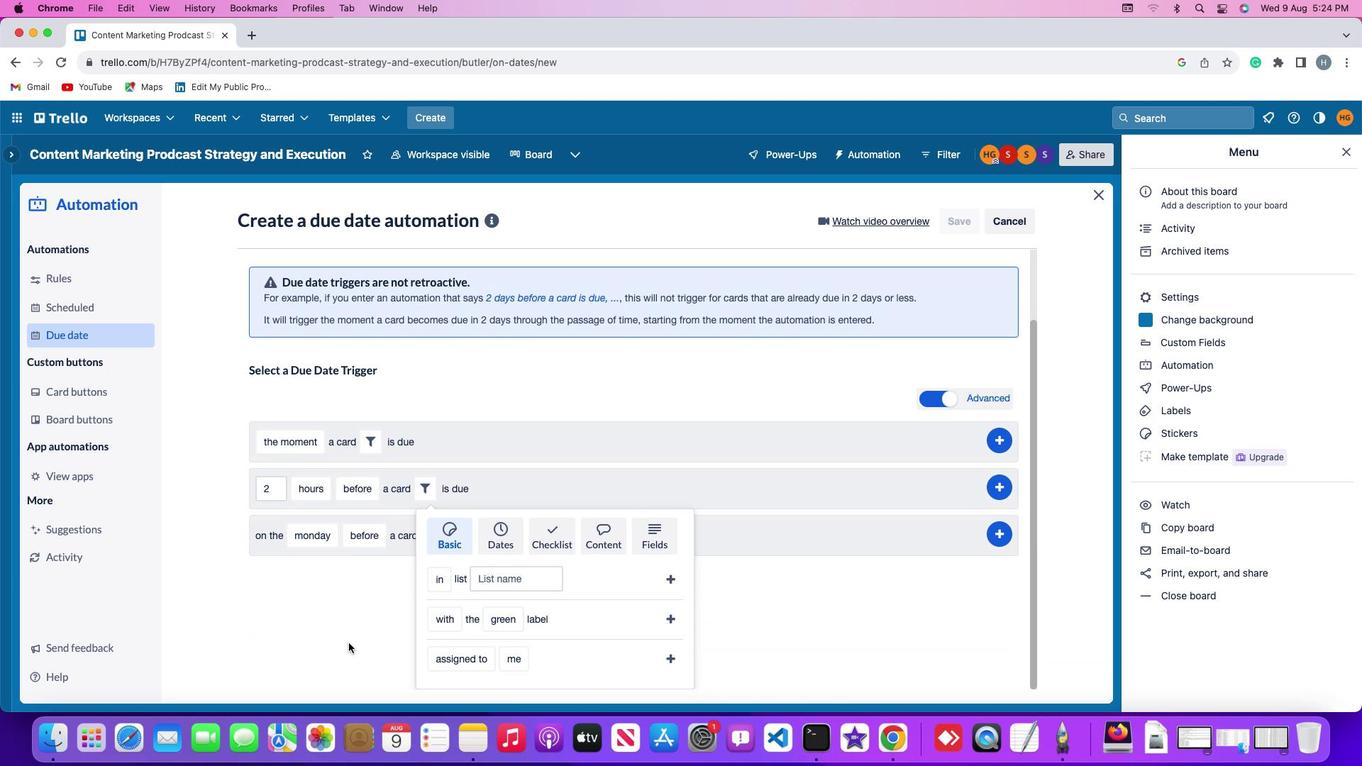 
Action: Mouse scrolled (348, 642) with delta (0, 0)
Screenshot: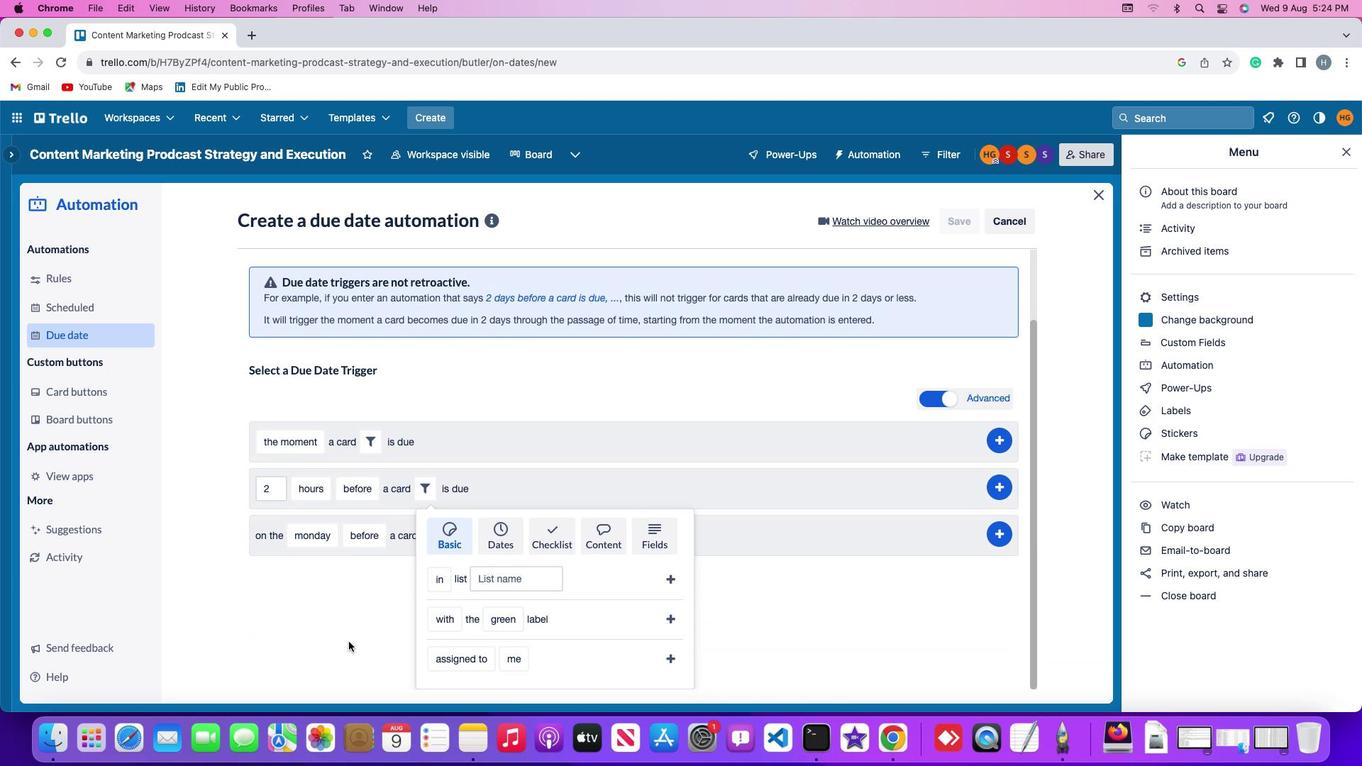 
Action: Mouse moved to (349, 640)
Screenshot: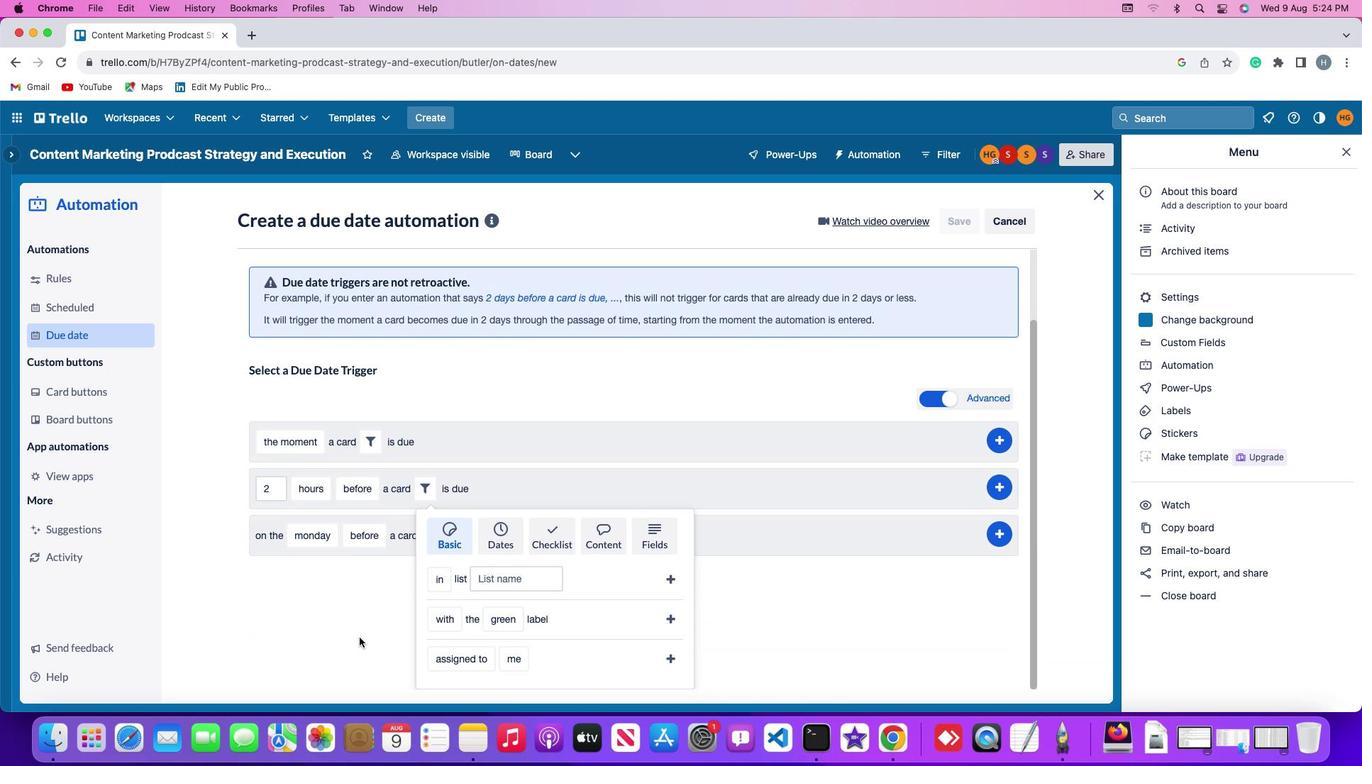
Action: Mouse scrolled (349, 640) with delta (0, 0)
Screenshot: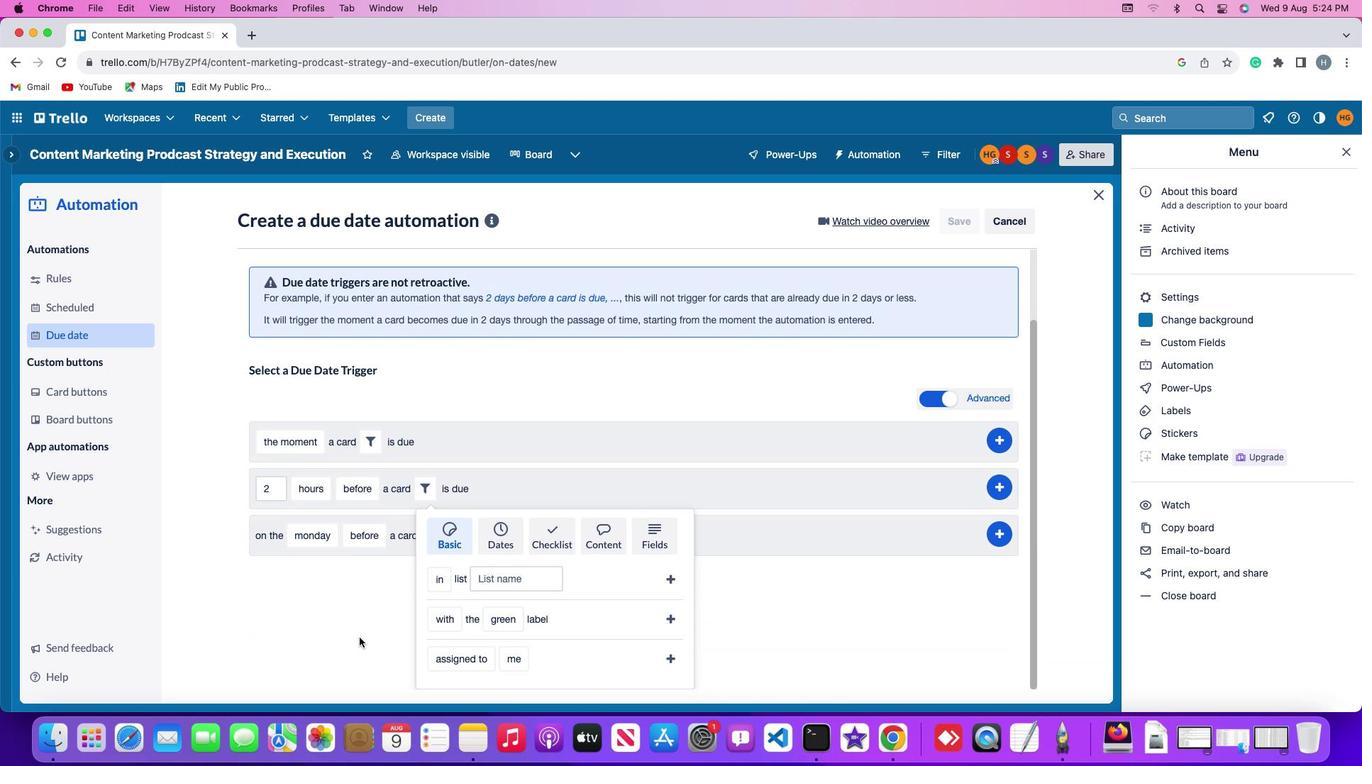 
Action: Mouse moved to (495, 612)
Screenshot: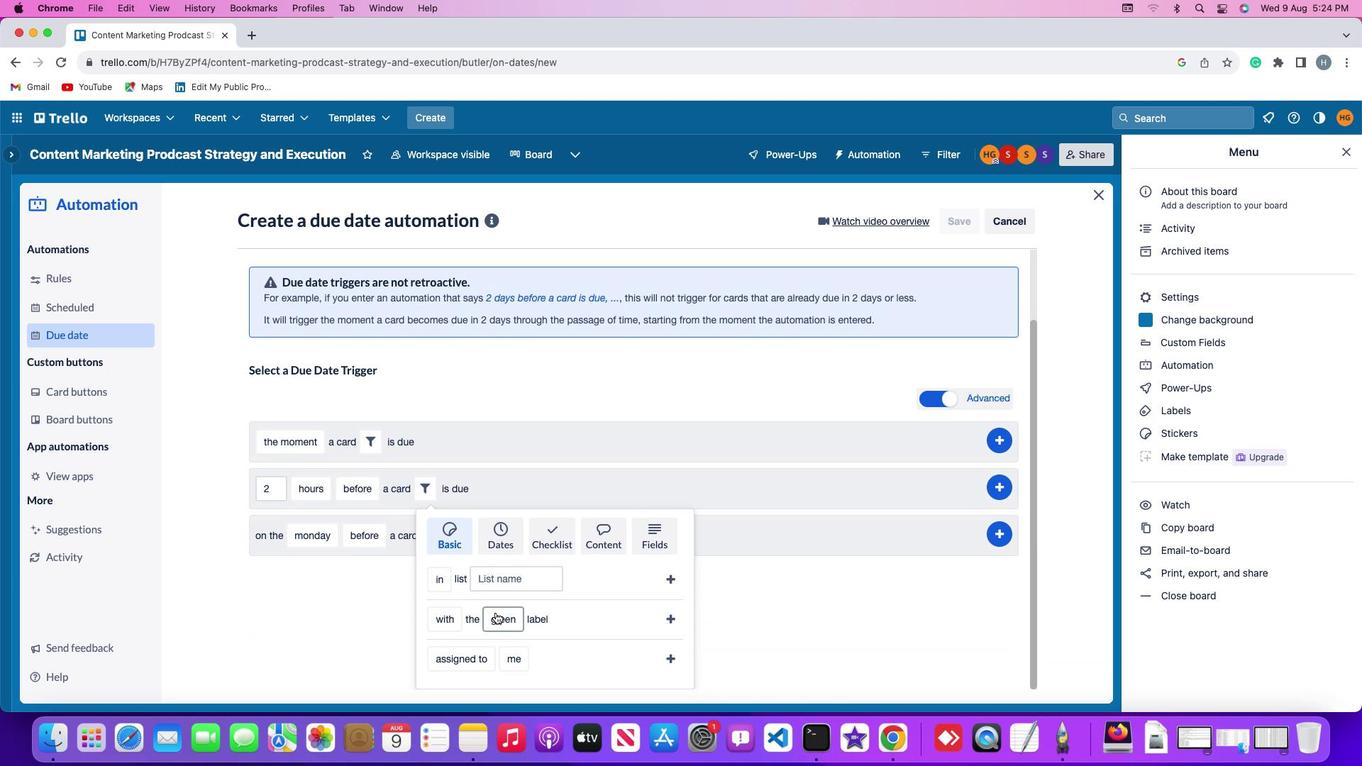 
Action: Mouse pressed left at (495, 612)
Screenshot: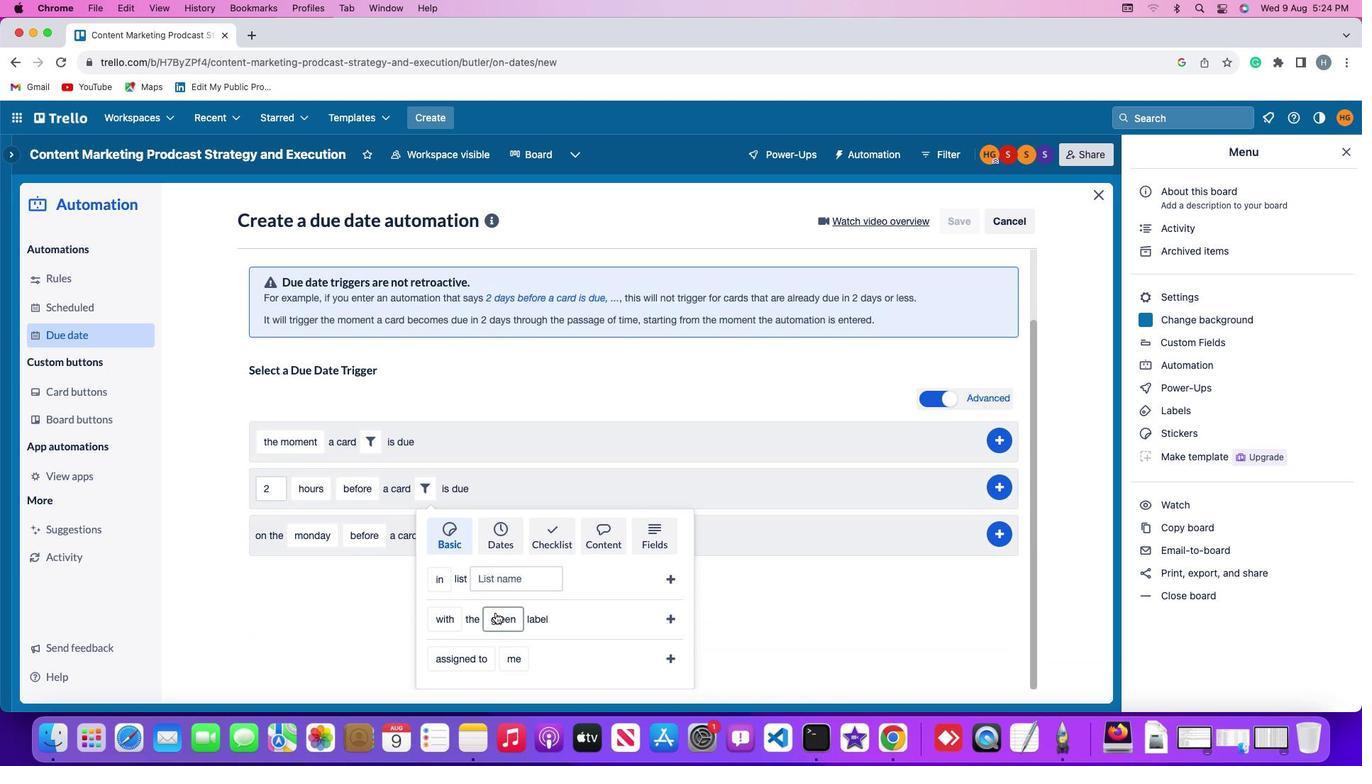 
Action: Mouse moved to (505, 590)
Screenshot: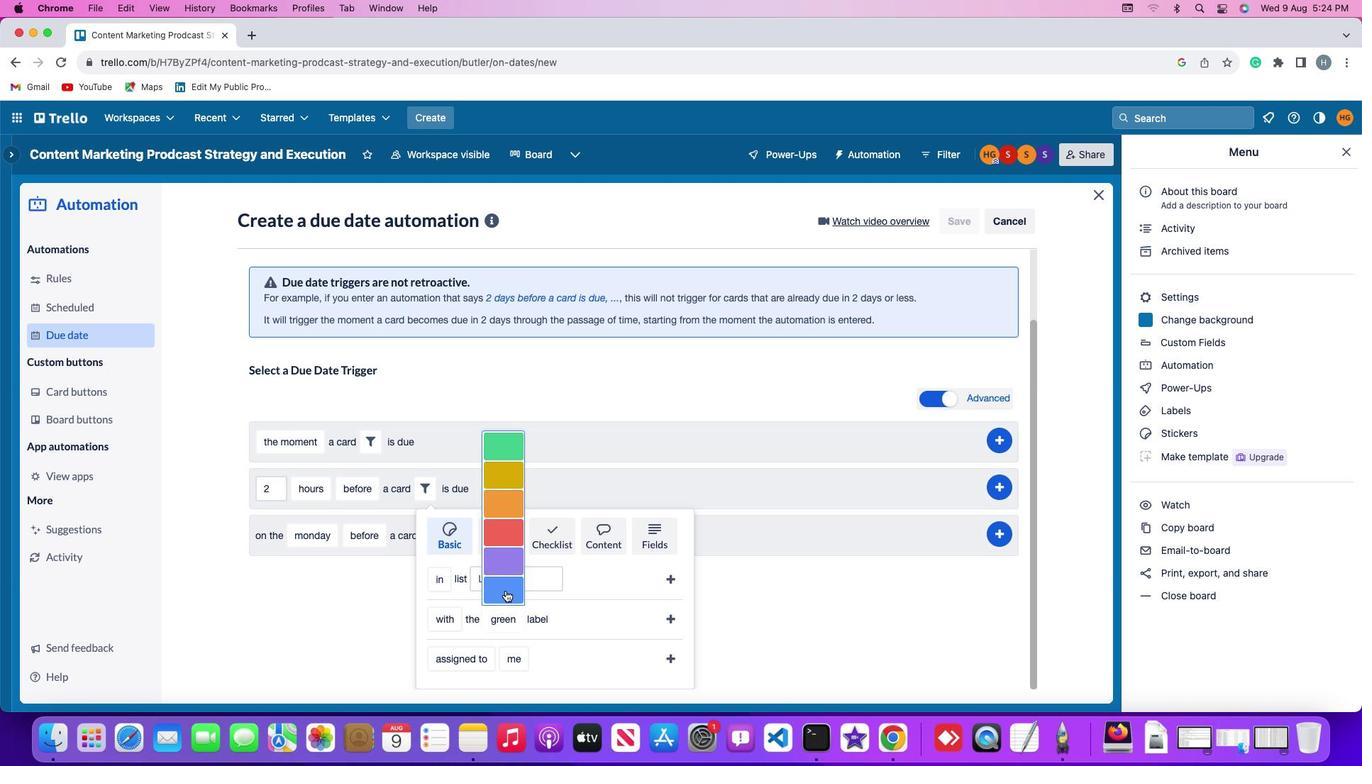 
Action: Mouse pressed left at (505, 590)
Screenshot: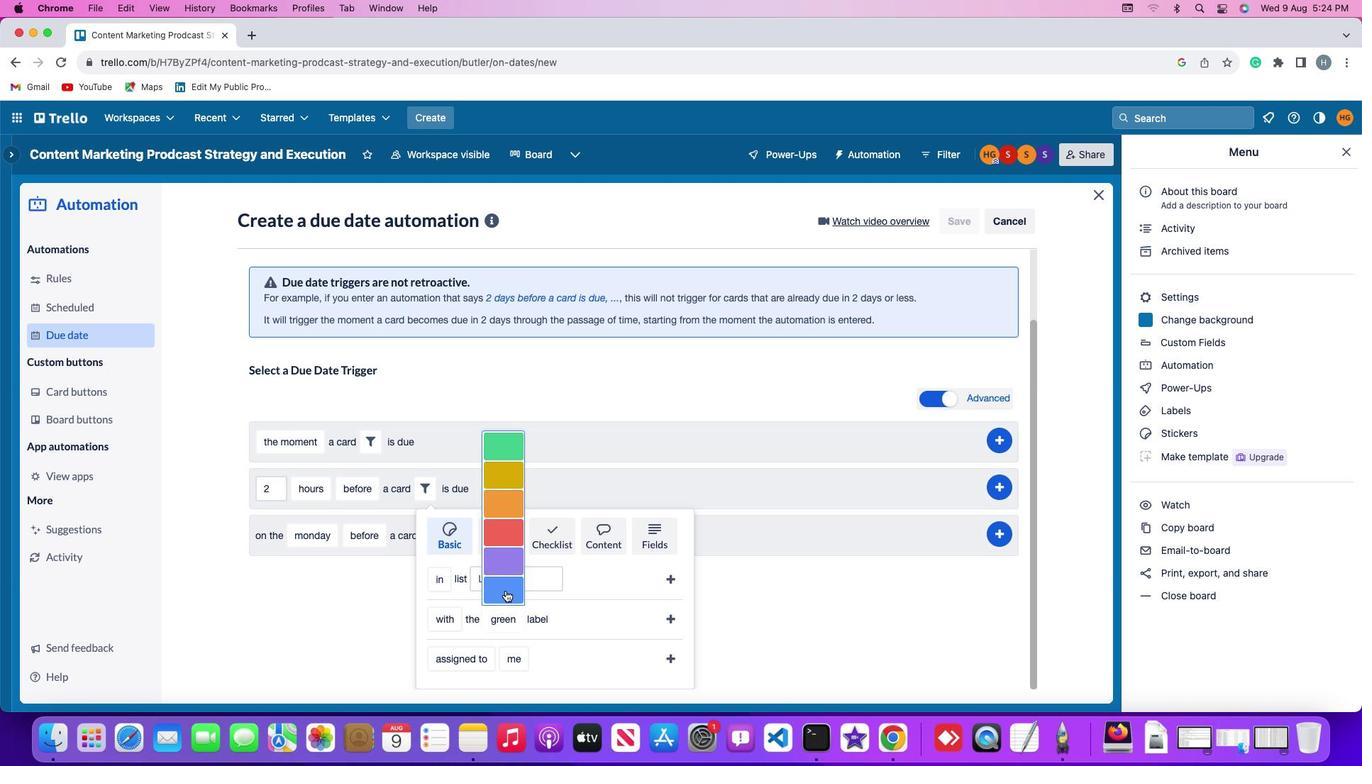 
Action: Mouse moved to (669, 618)
Screenshot: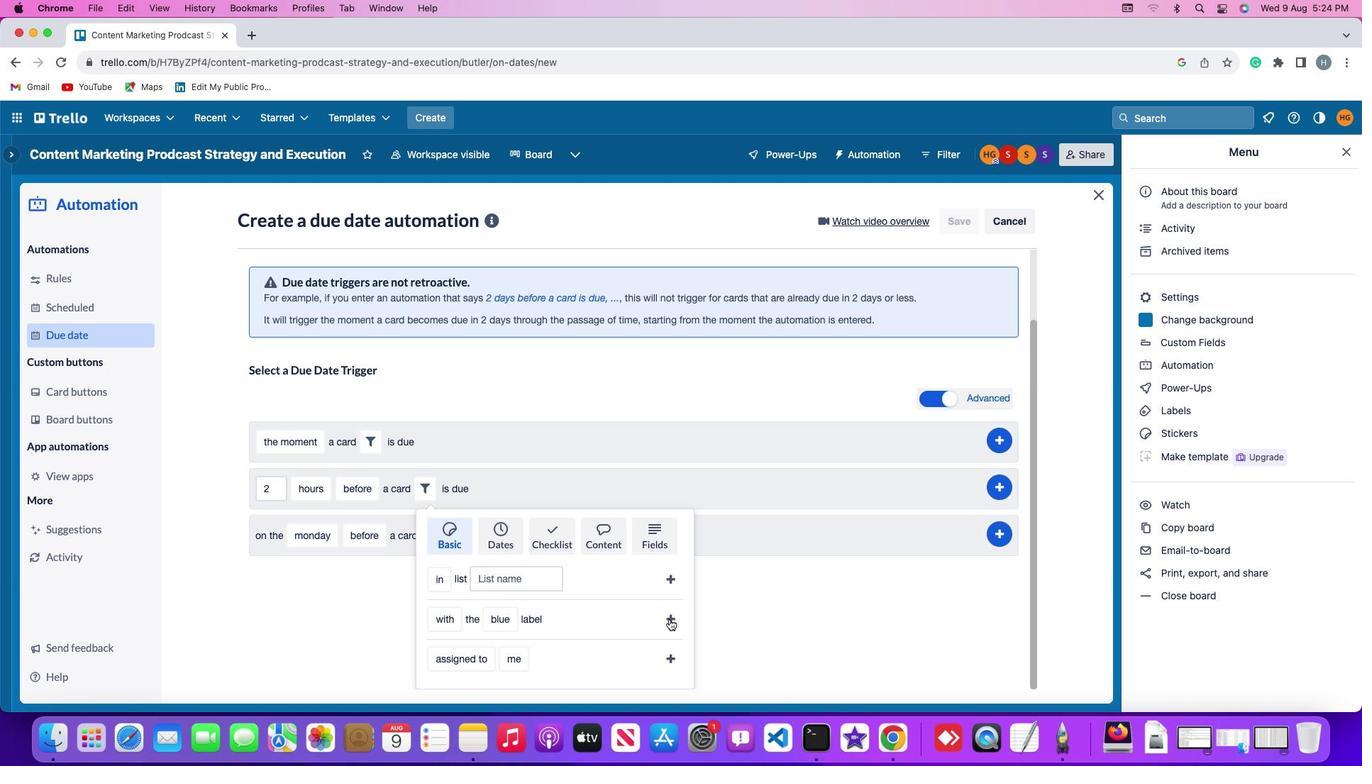 
Action: Mouse pressed left at (669, 618)
Screenshot: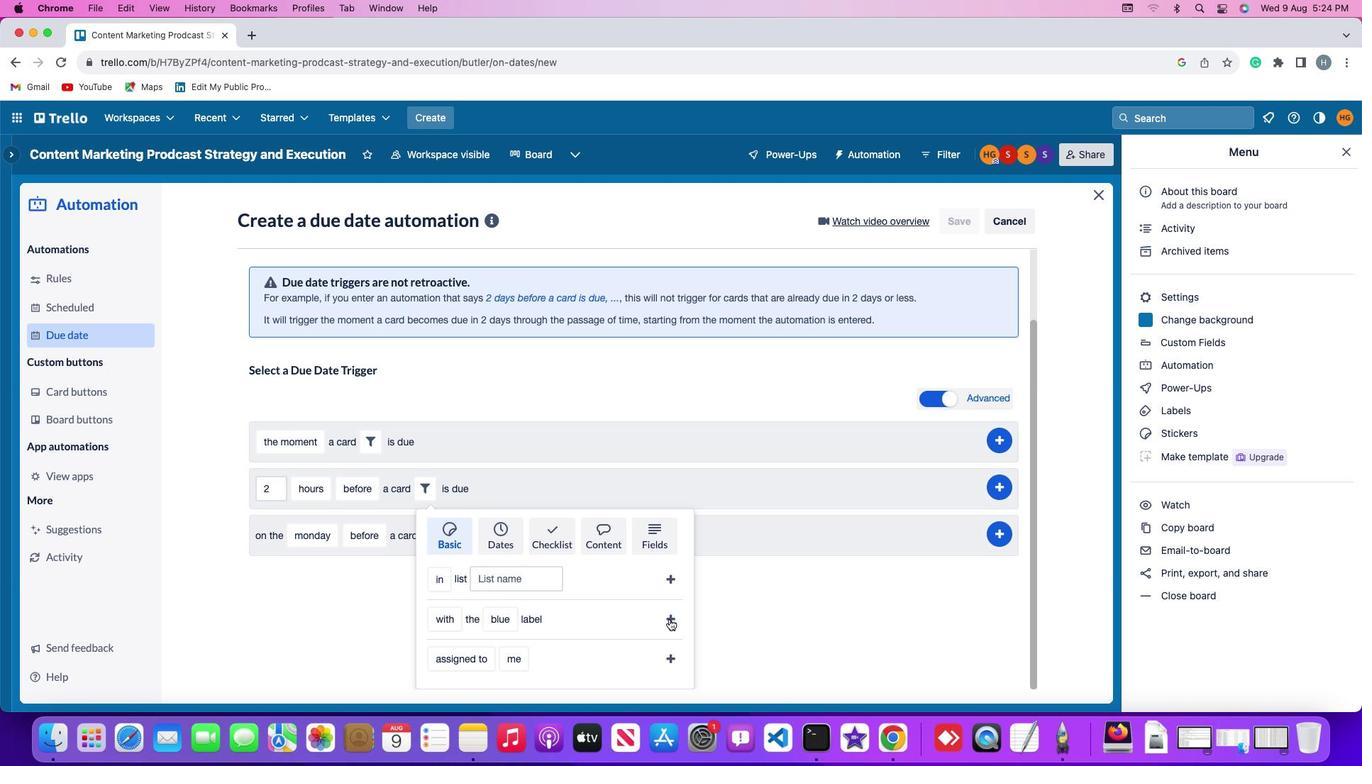 
Action: Mouse moved to (1001, 569)
Screenshot: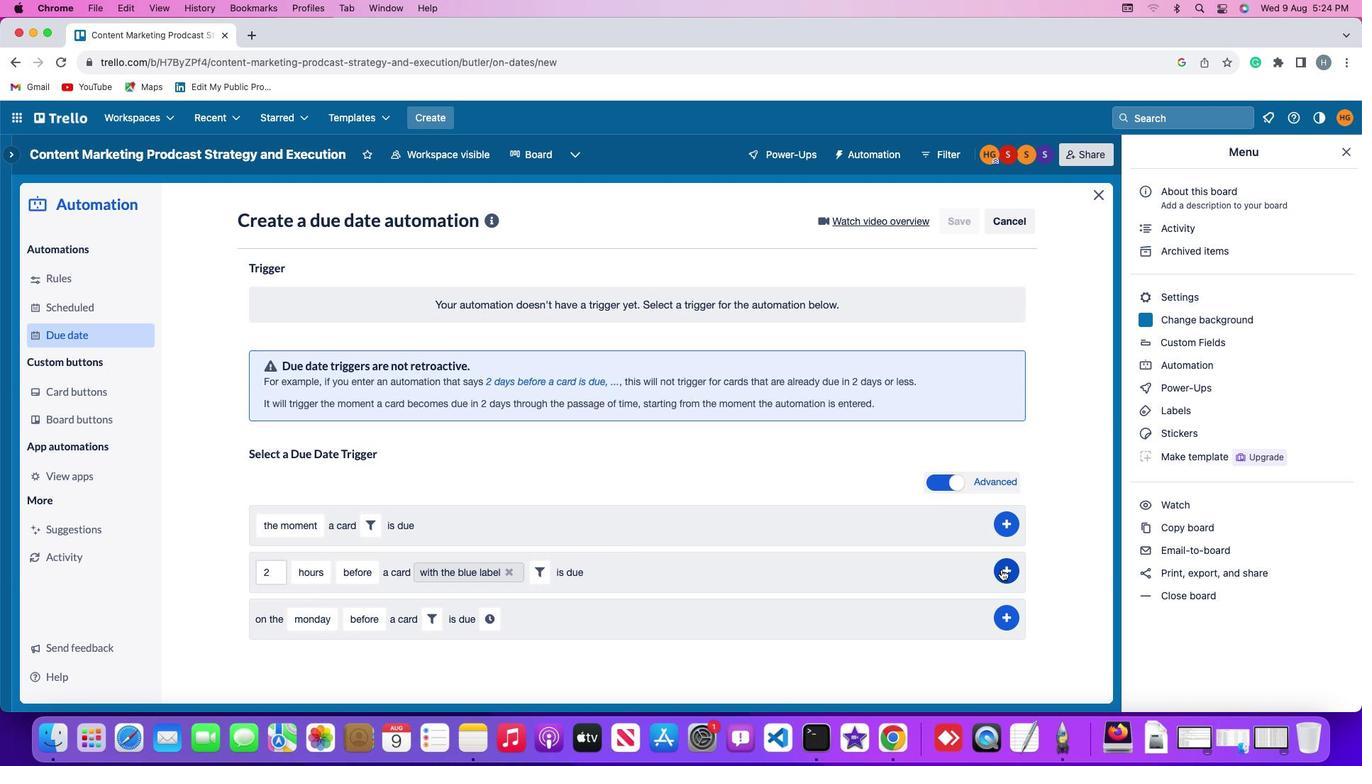 
Action: Mouse pressed left at (1001, 569)
Screenshot: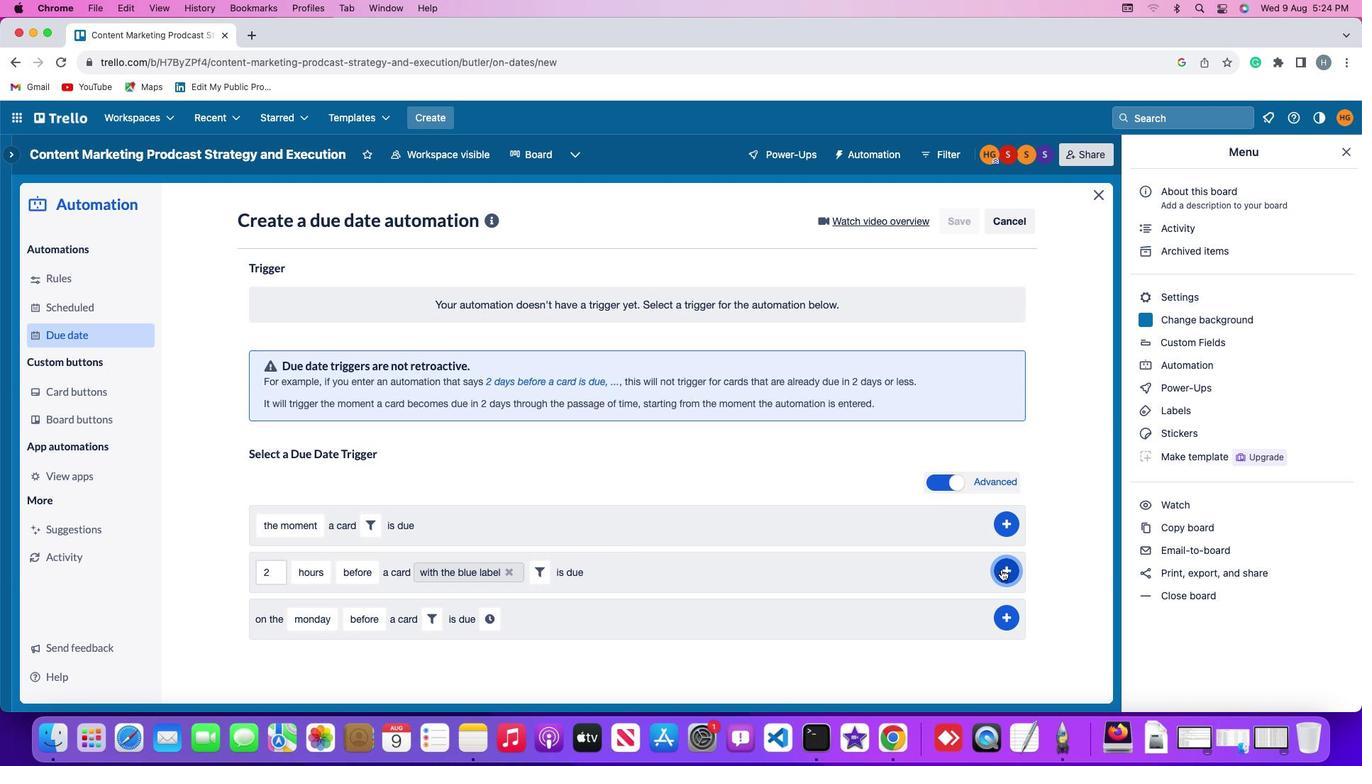 
Action: Mouse moved to (999, 493)
Screenshot: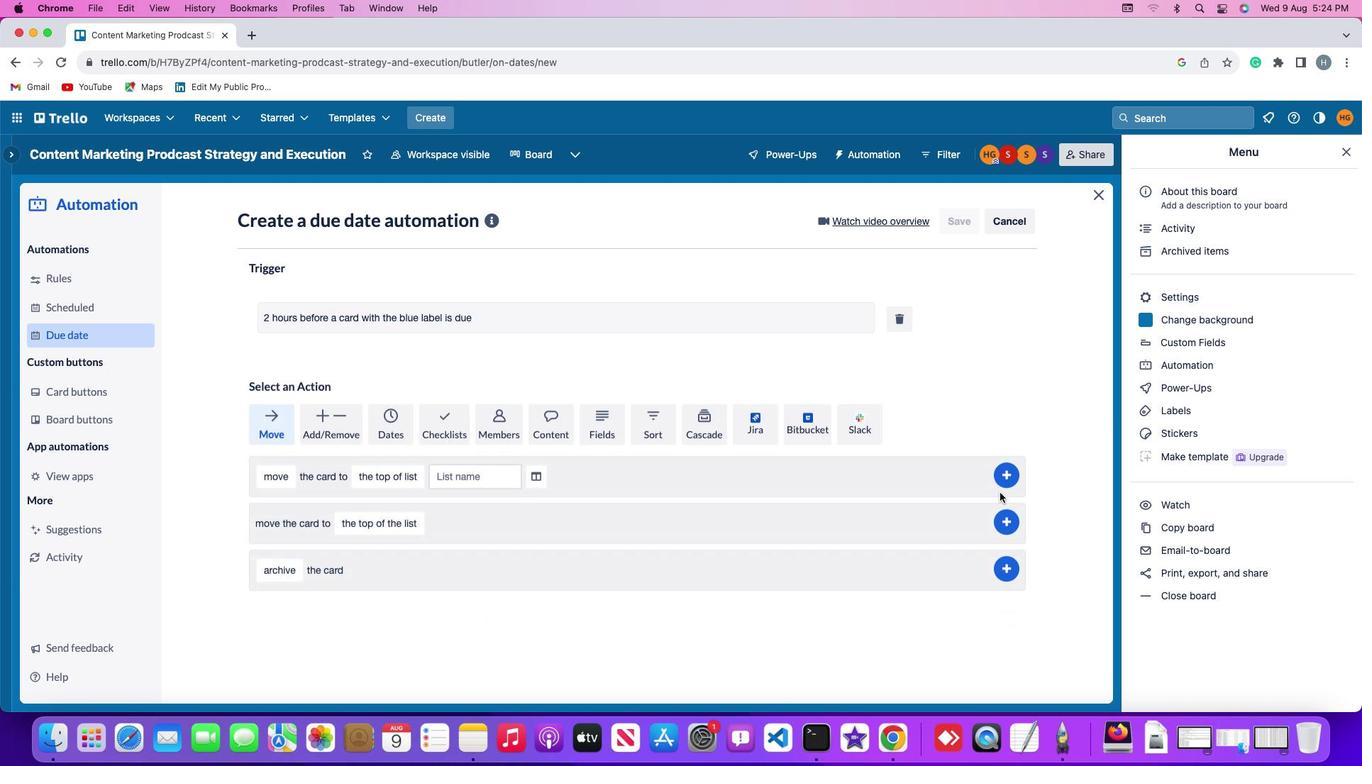 
